 Task: Create a due date automation trigger when advanced on, 2 working days after a card is due add dates due this month at 11:00 AM.
Action: Mouse moved to (1072, 331)
Screenshot: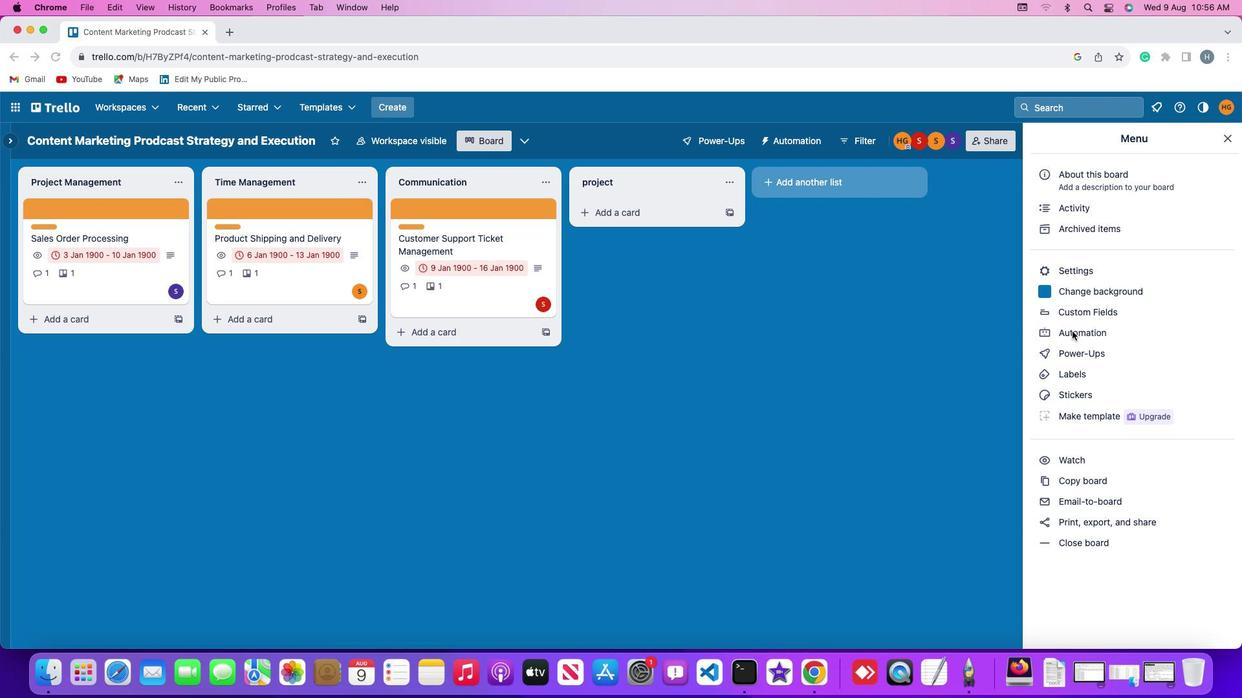 
Action: Mouse pressed left at (1072, 331)
Screenshot: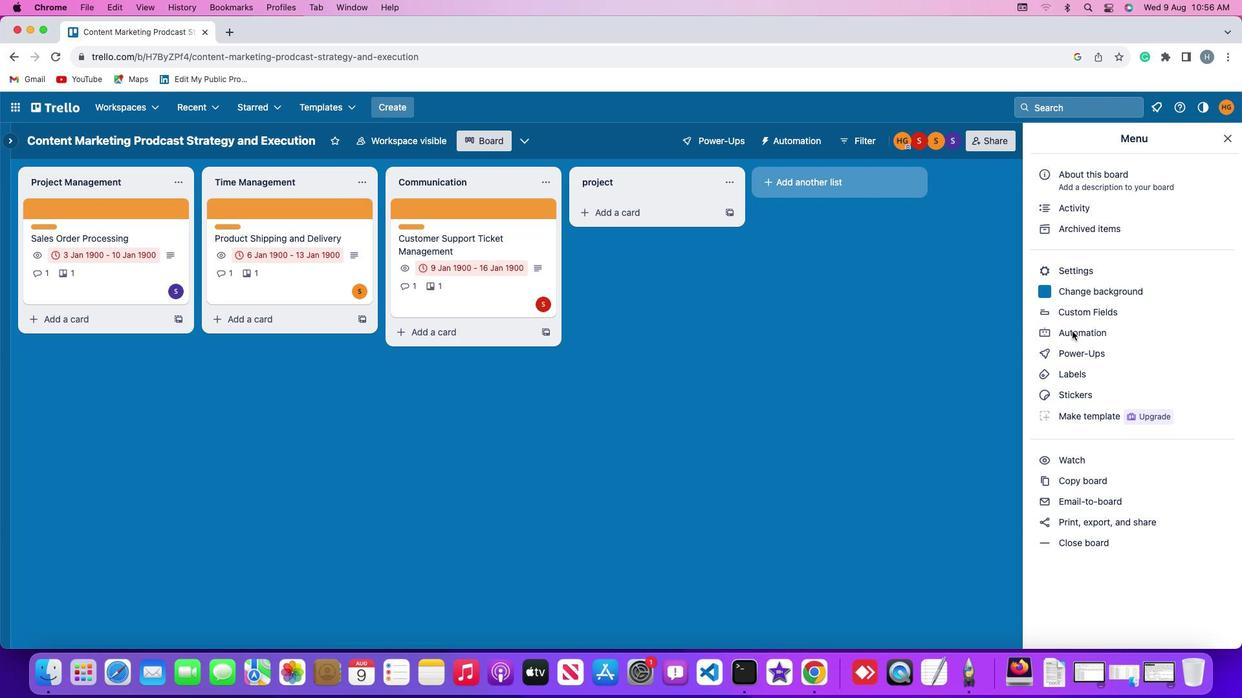 
Action: Mouse pressed left at (1072, 331)
Screenshot: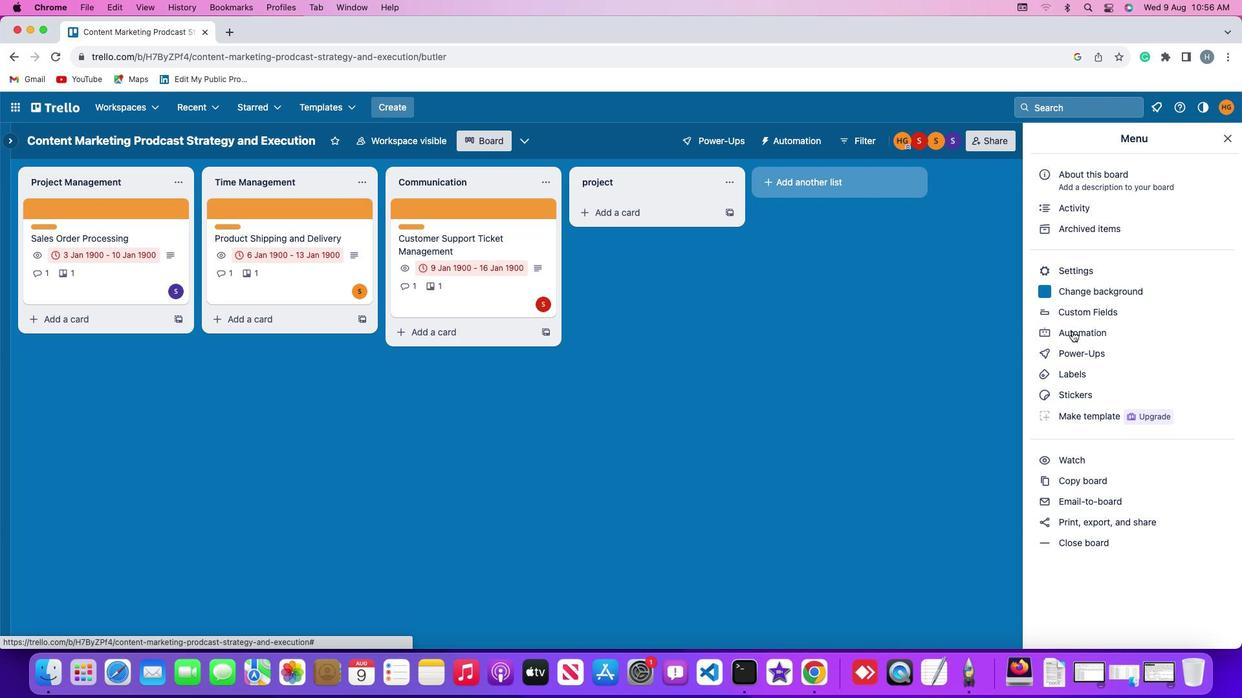 
Action: Mouse moved to (84, 300)
Screenshot: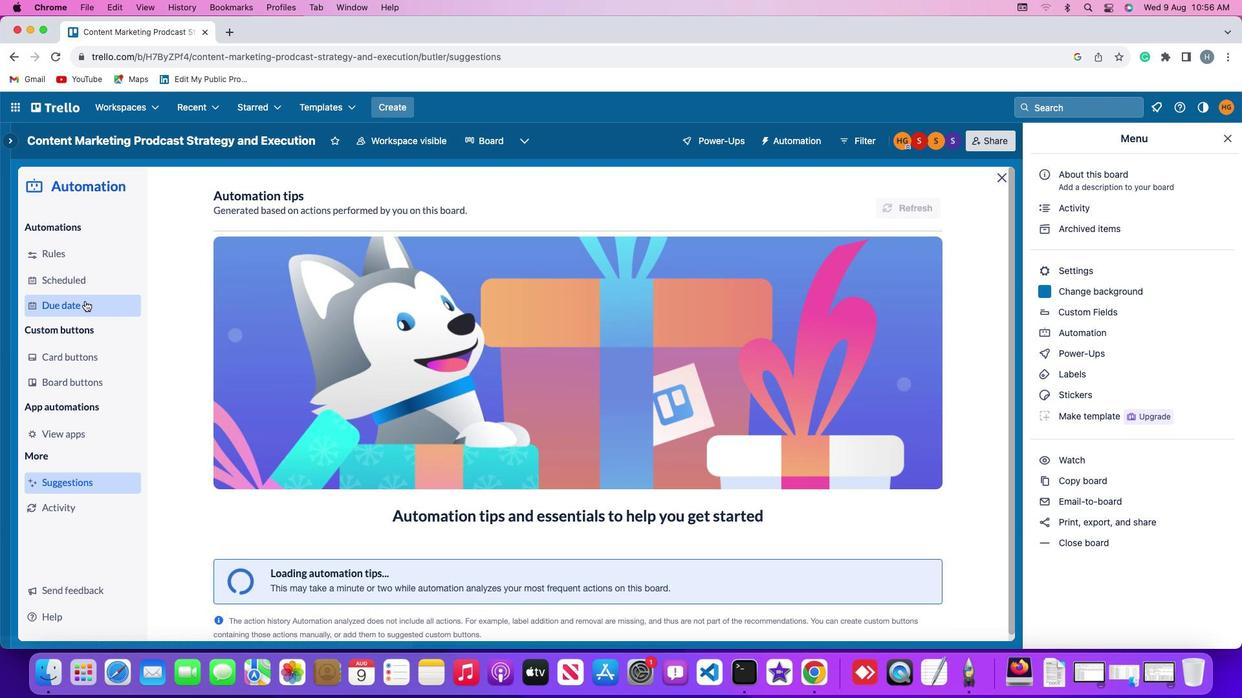 
Action: Mouse pressed left at (84, 300)
Screenshot: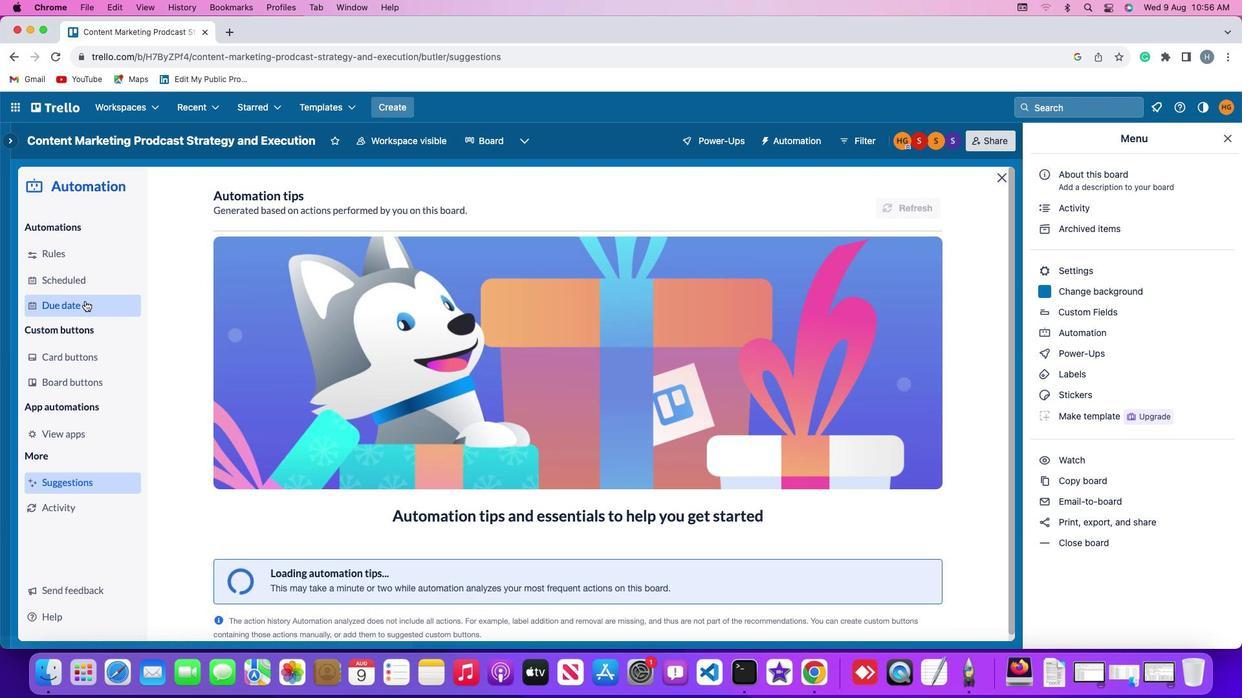 
Action: Mouse moved to (888, 197)
Screenshot: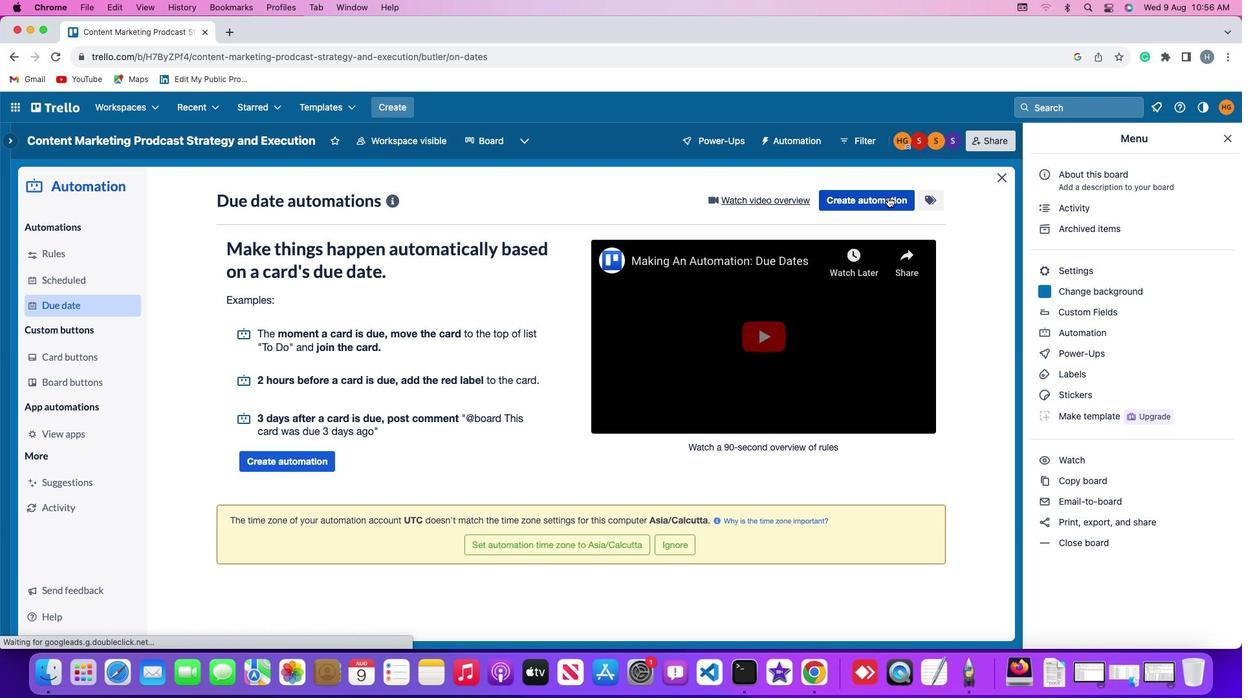 
Action: Mouse pressed left at (888, 197)
Screenshot: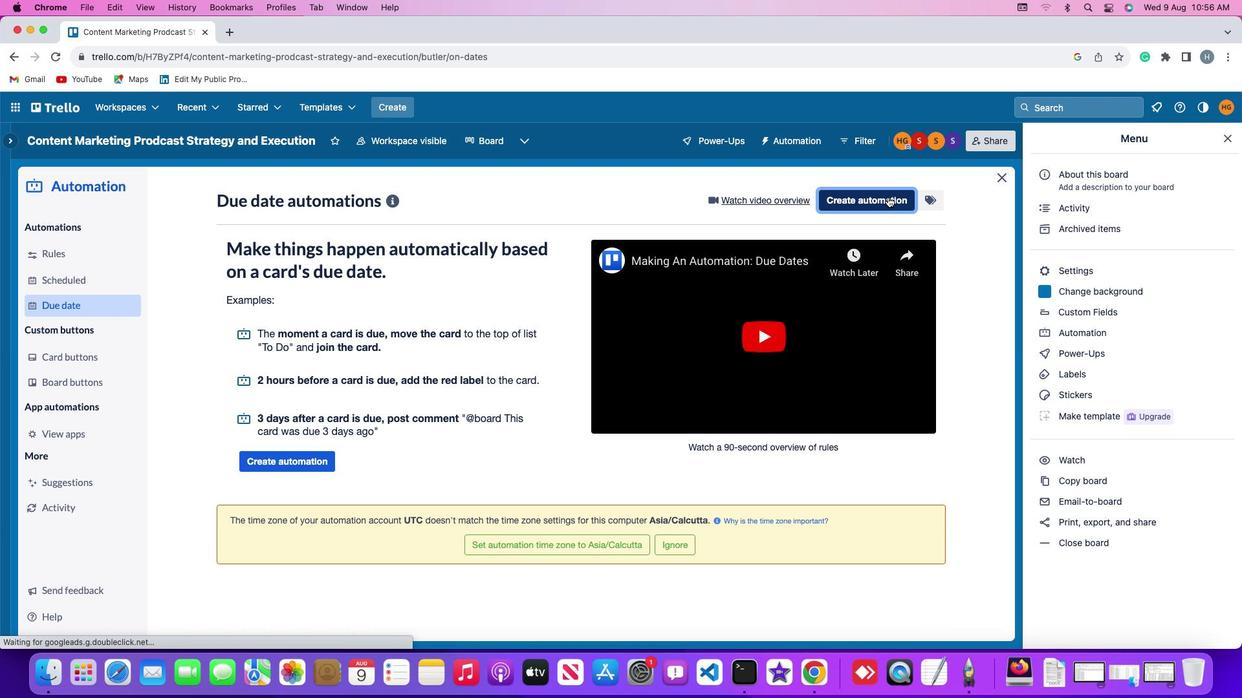 
Action: Mouse moved to (368, 324)
Screenshot: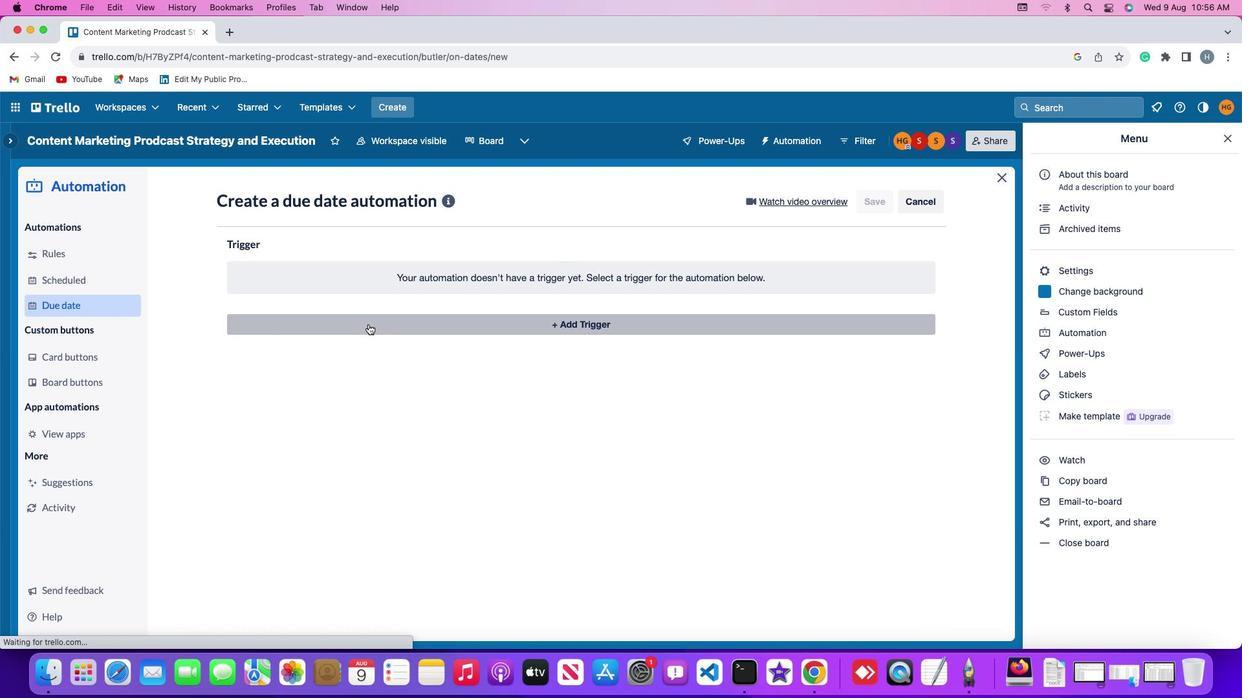 
Action: Mouse pressed left at (368, 324)
Screenshot: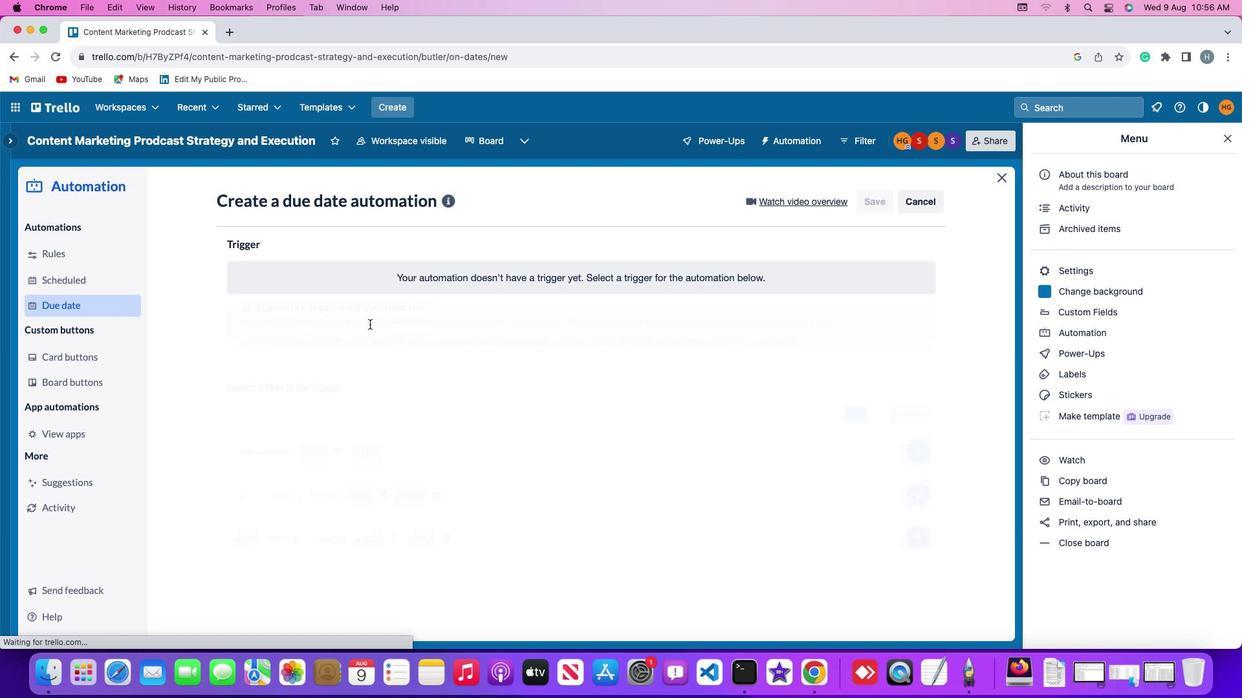 
Action: Mouse moved to (254, 517)
Screenshot: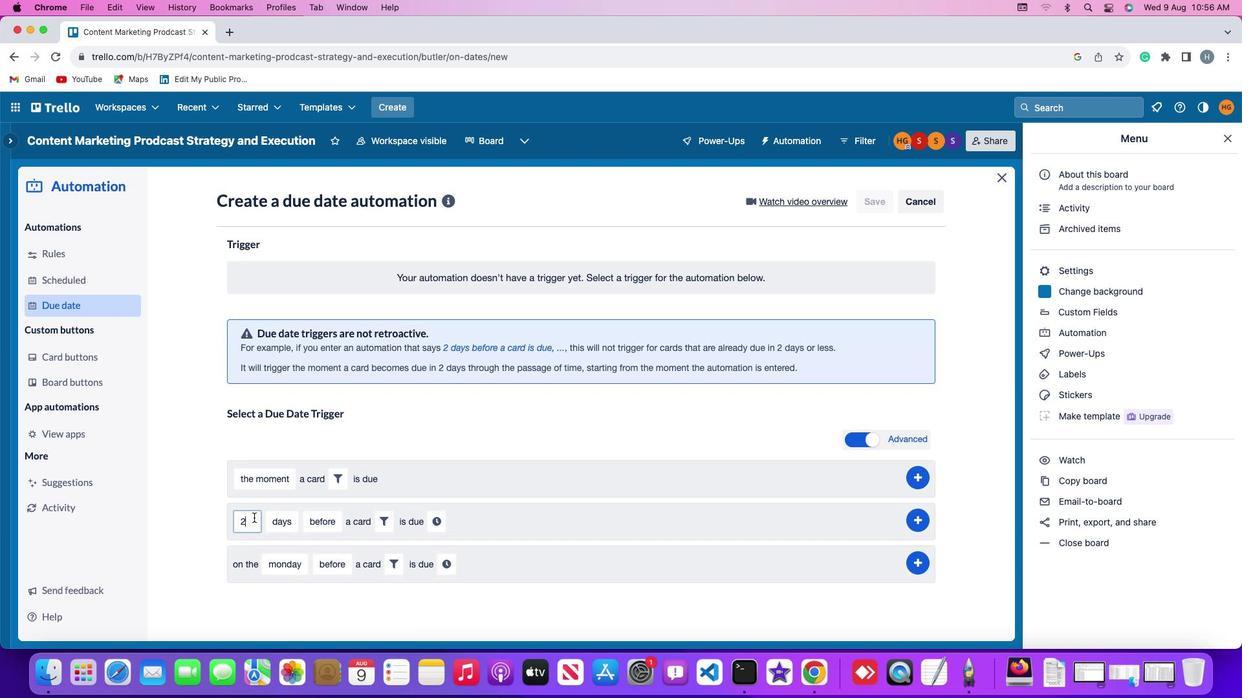 
Action: Mouse pressed left at (254, 517)
Screenshot: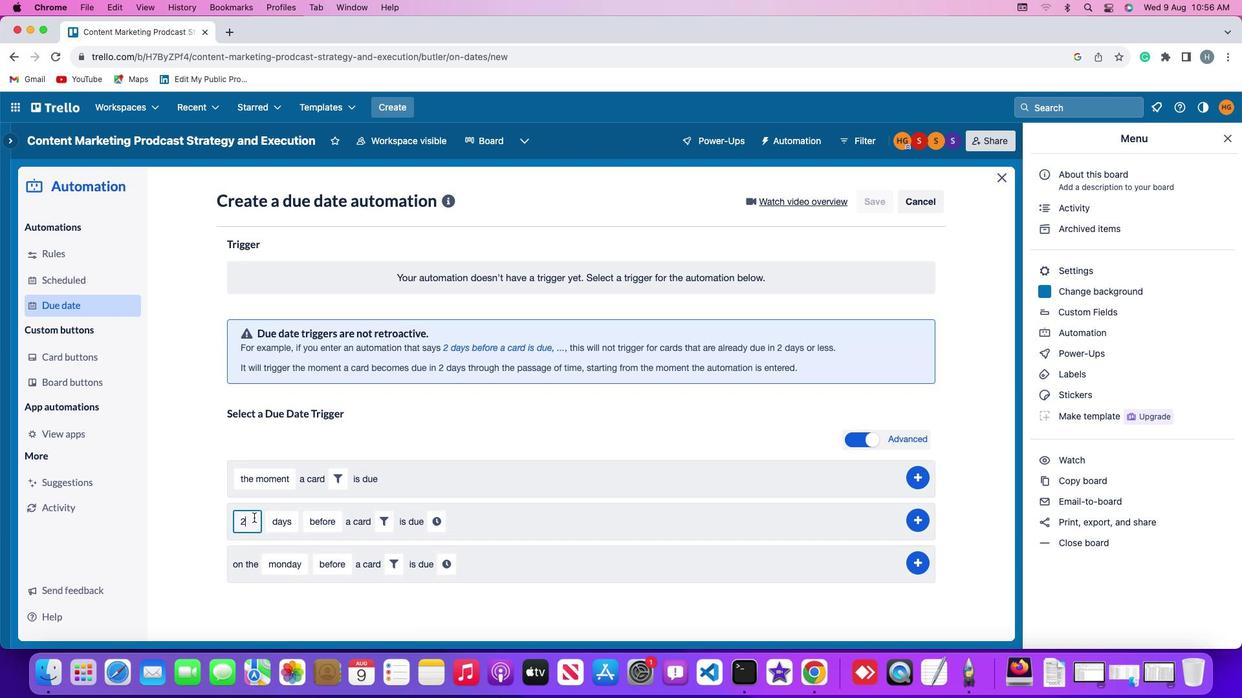 
Action: Key pressed Key.backspace'2'
Screenshot: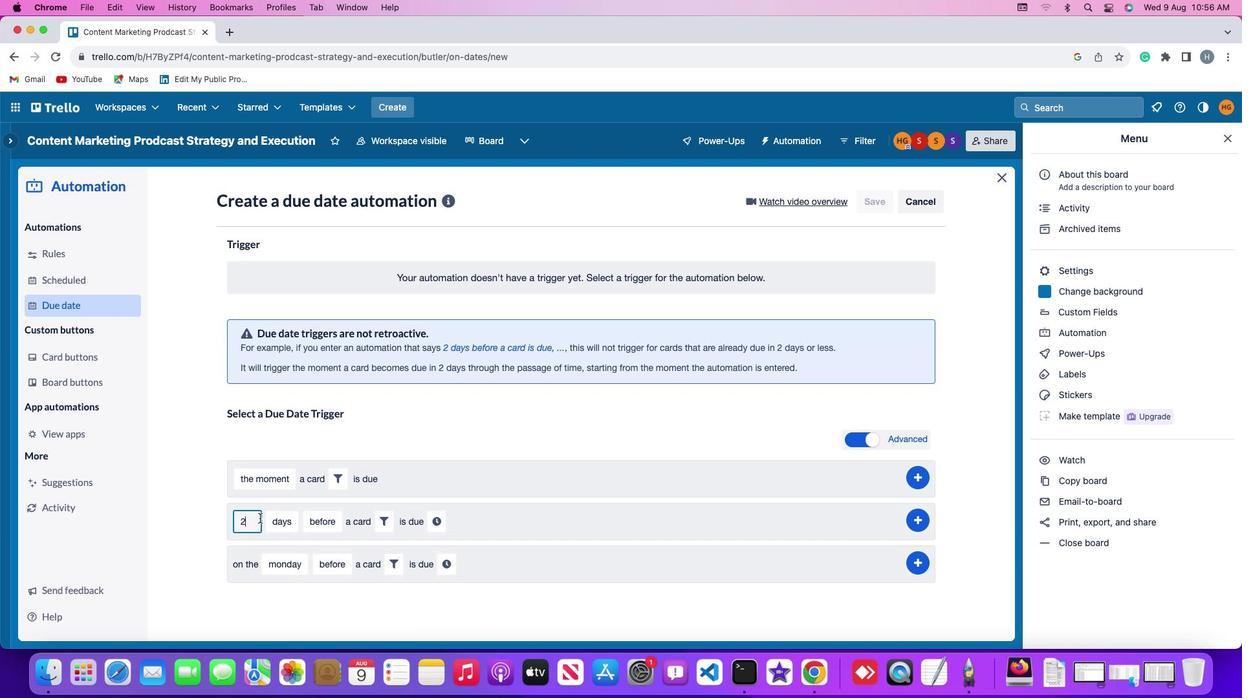 
Action: Mouse moved to (279, 518)
Screenshot: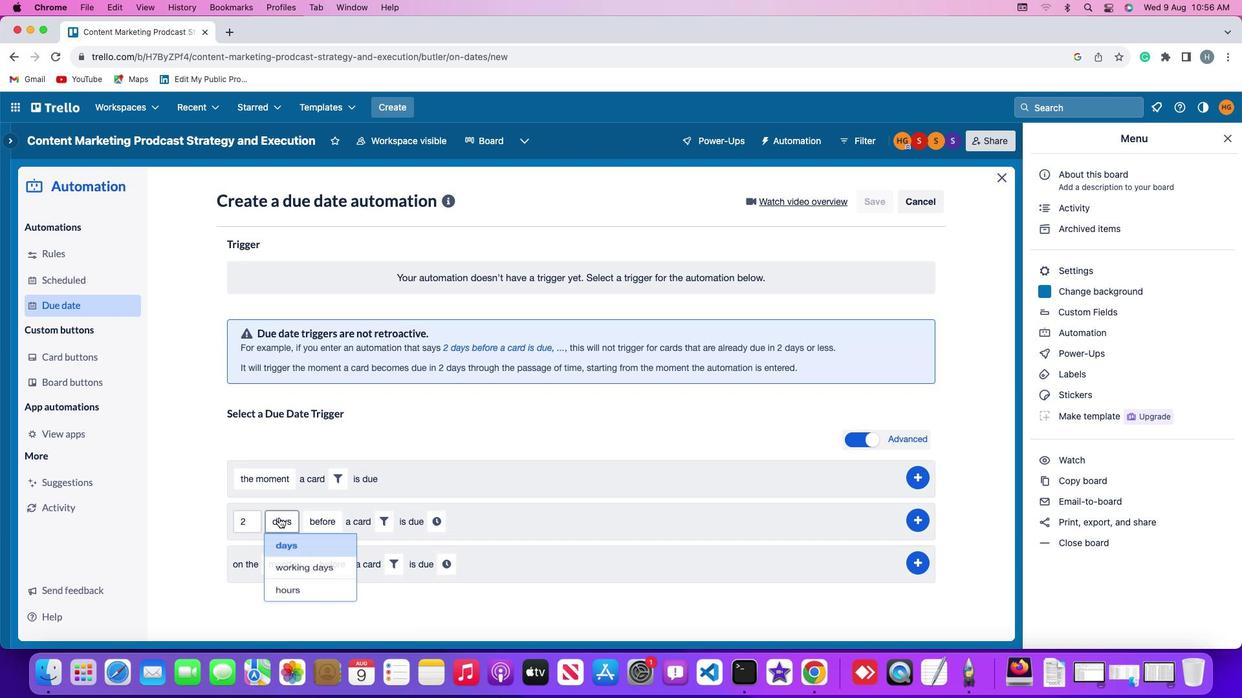 
Action: Mouse pressed left at (279, 518)
Screenshot: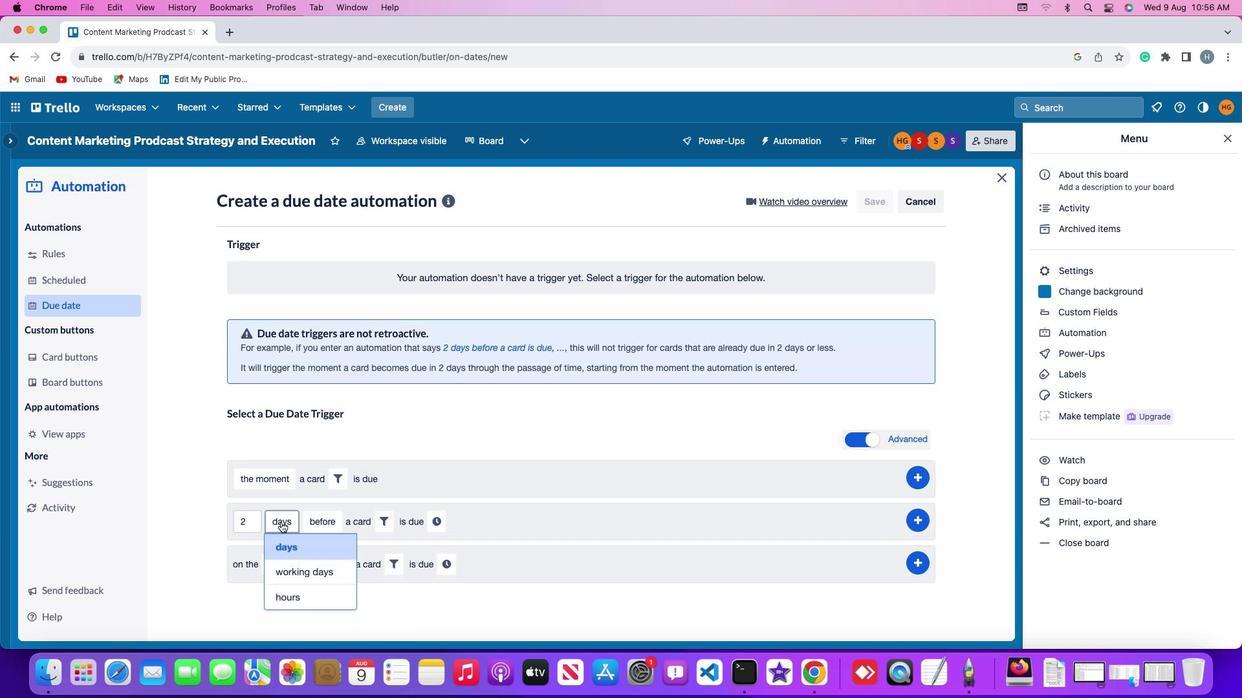 
Action: Mouse moved to (295, 564)
Screenshot: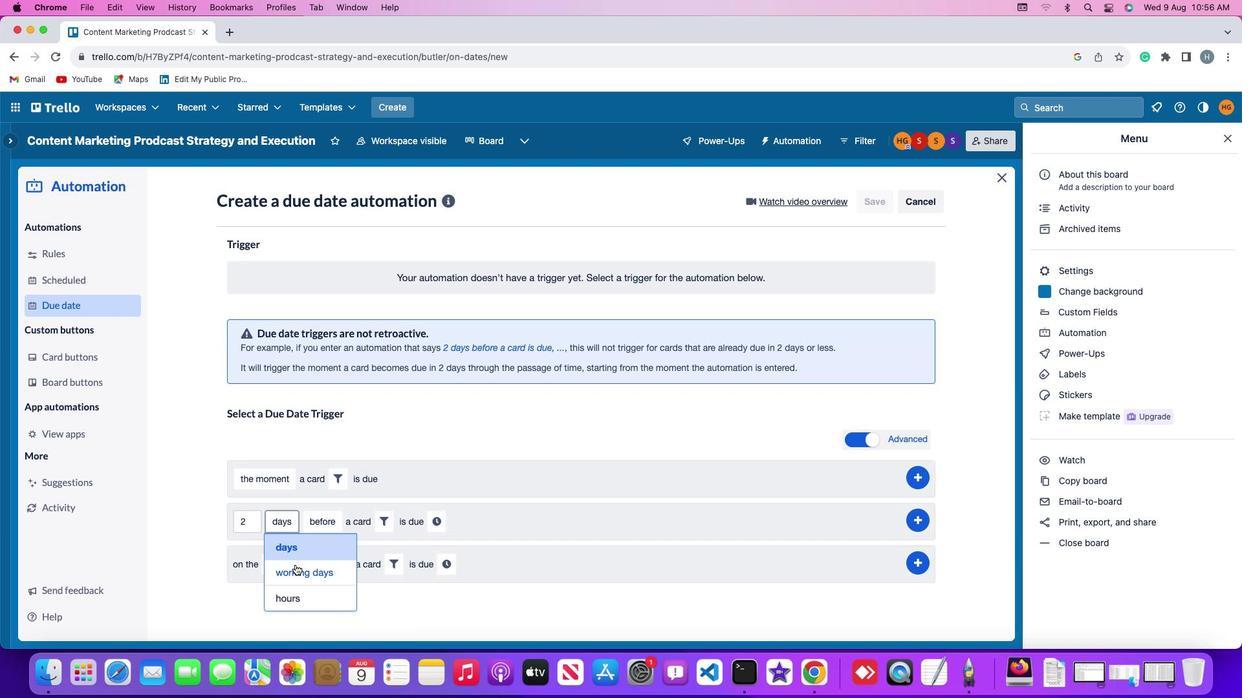 
Action: Mouse pressed left at (295, 564)
Screenshot: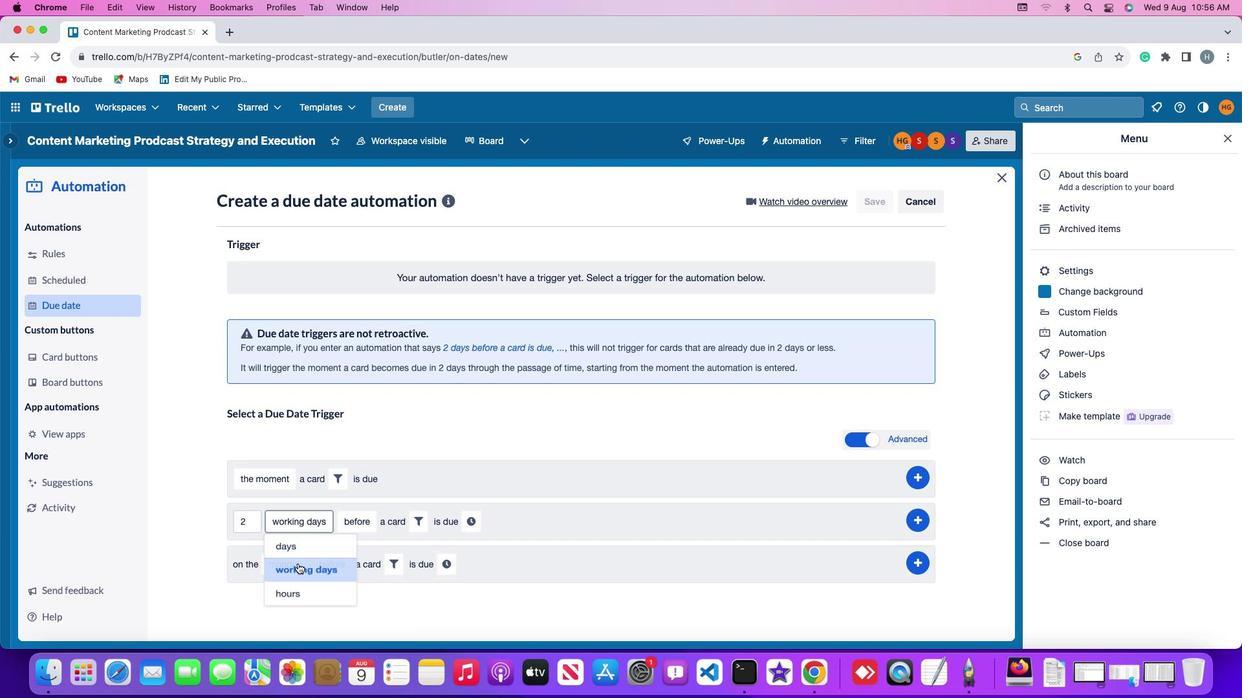 
Action: Mouse moved to (361, 522)
Screenshot: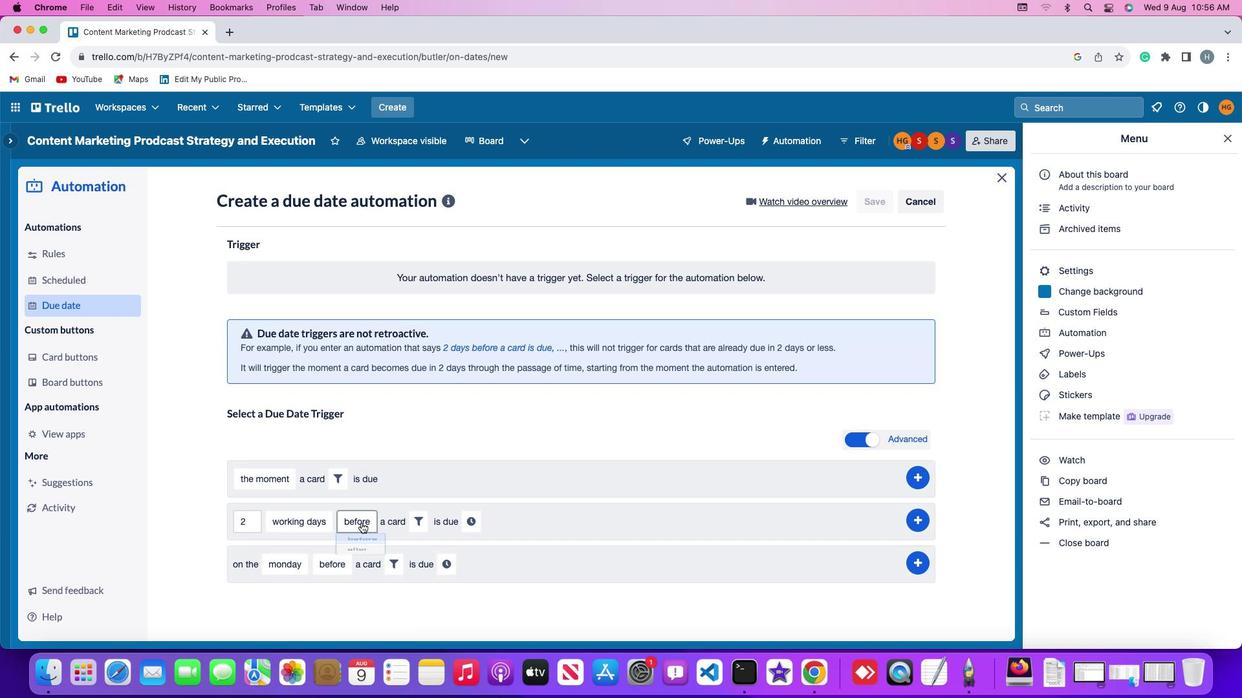 
Action: Mouse pressed left at (361, 522)
Screenshot: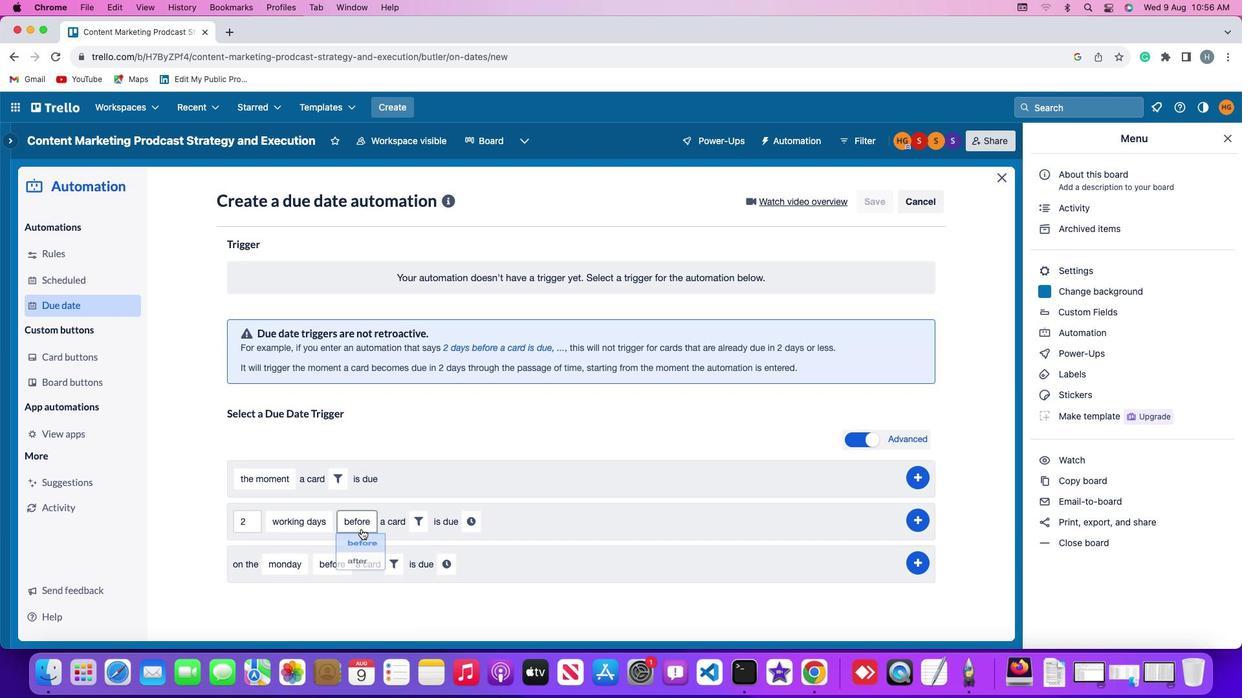 
Action: Mouse moved to (358, 565)
Screenshot: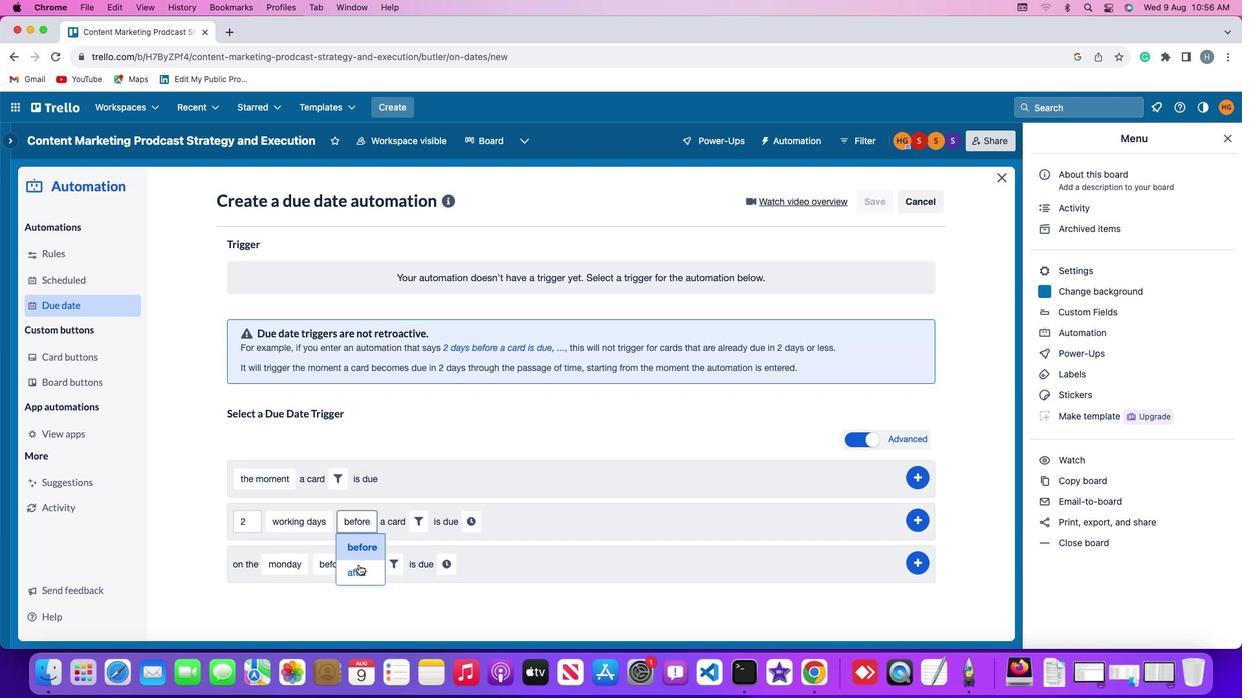 
Action: Mouse pressed left at (358, 565)
Screenshot: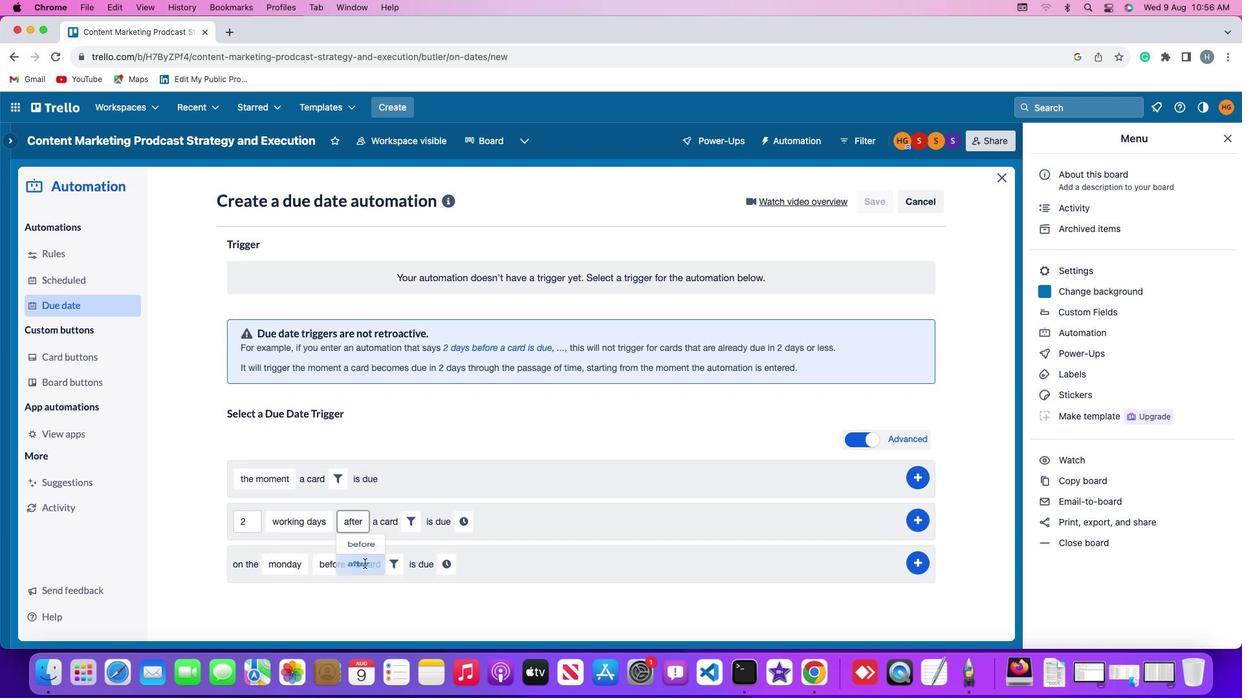 
Action: Mouse moved to (416, 527)
Screenshot: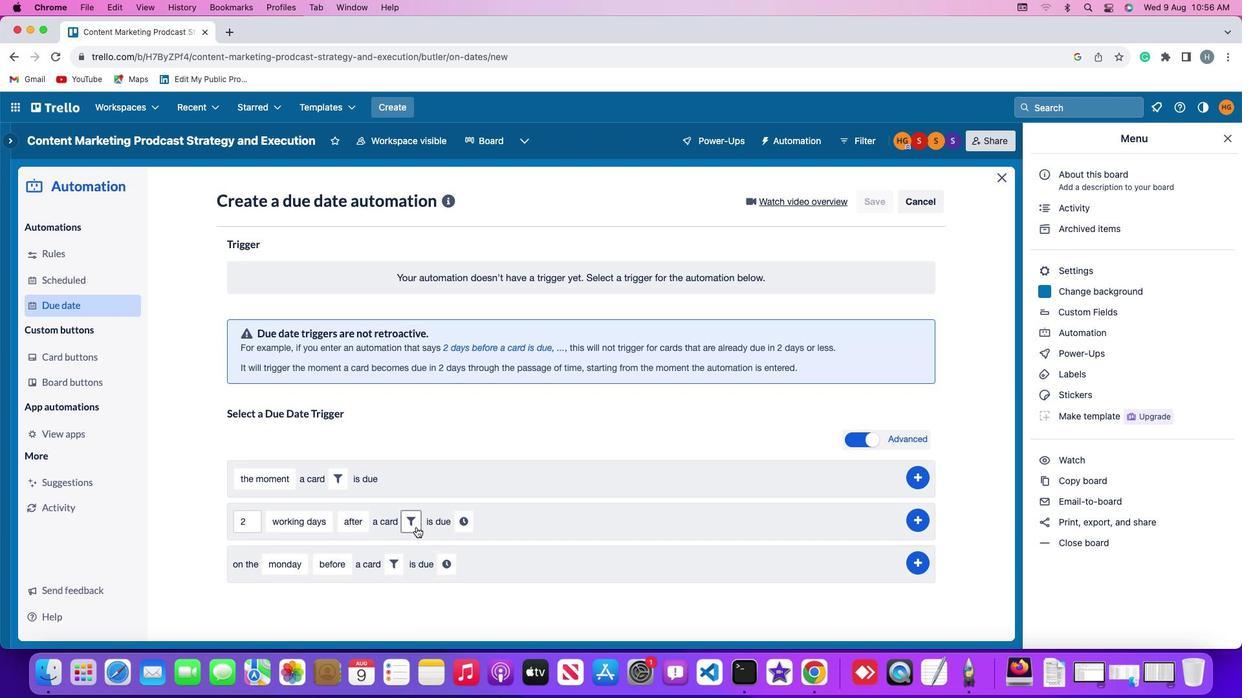 
Action: Mouse pressed left at (416, 527)
Screenshot: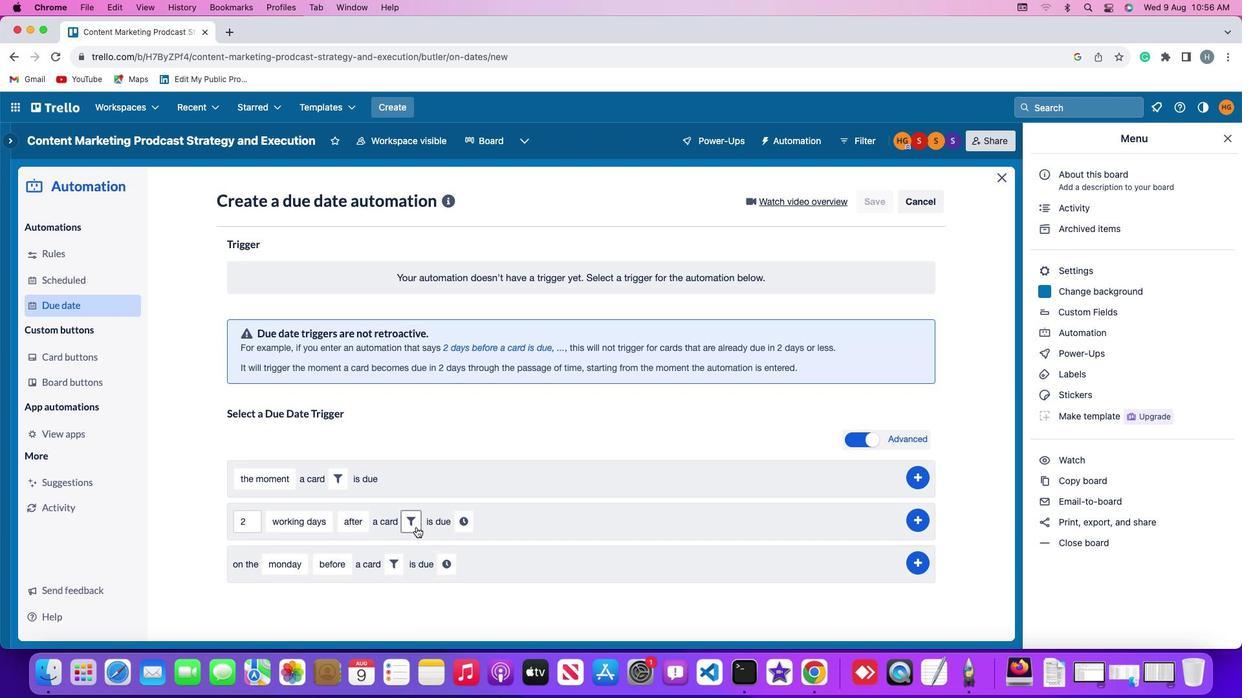 
Action: Mouse moved to (478, 558)
Screenshot: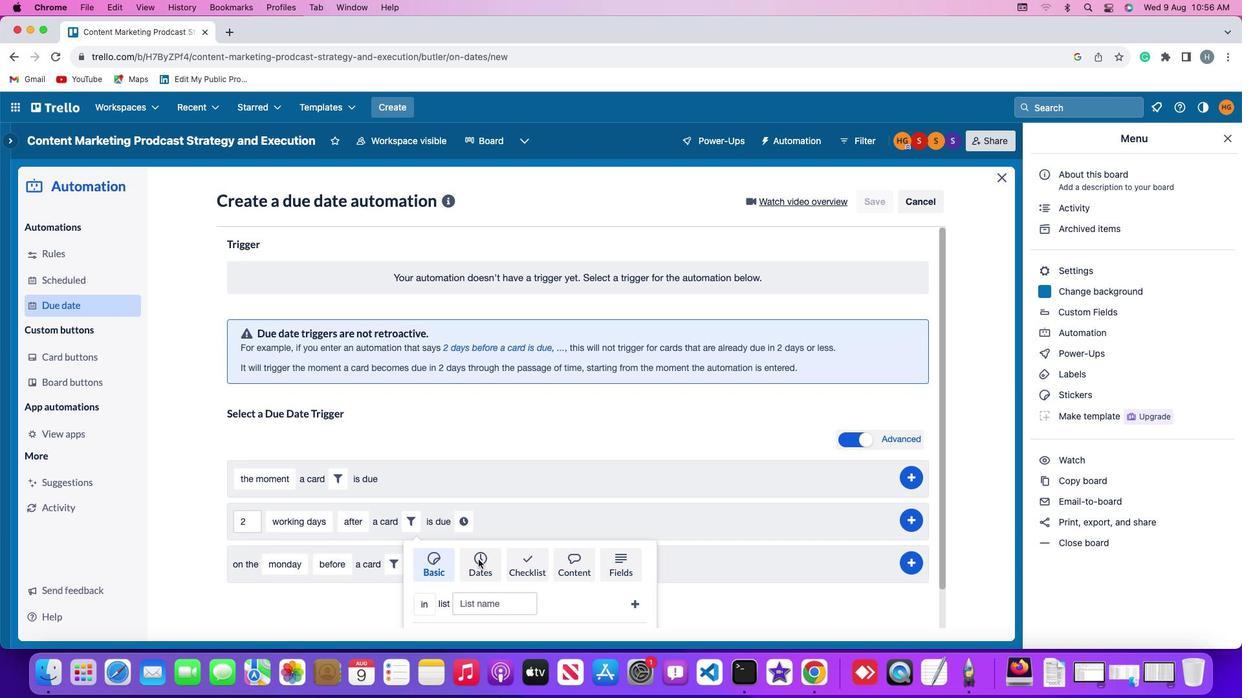 
Action: Mouse pressed left at (478, 558)
Screenshot: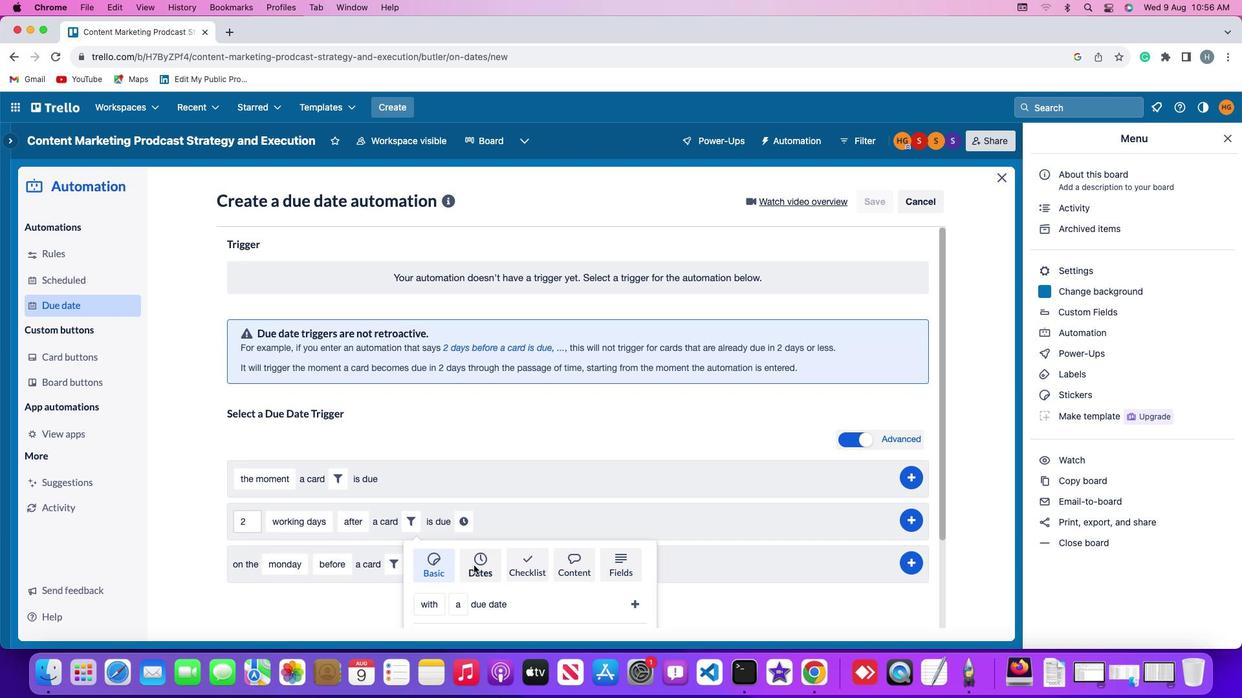 
Action: Mouse moved to (390, 599)
Screenshot: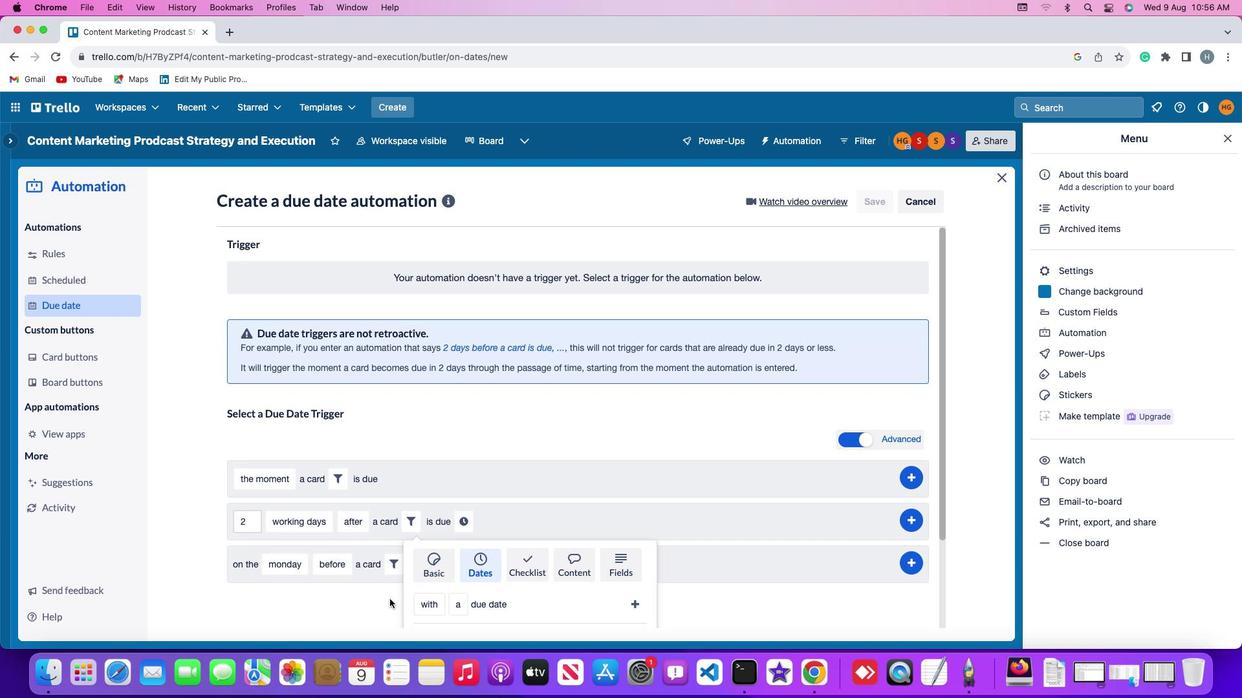 
Action: Mouse scrolled (390, 599) with delta (0, 0)
Screenshot: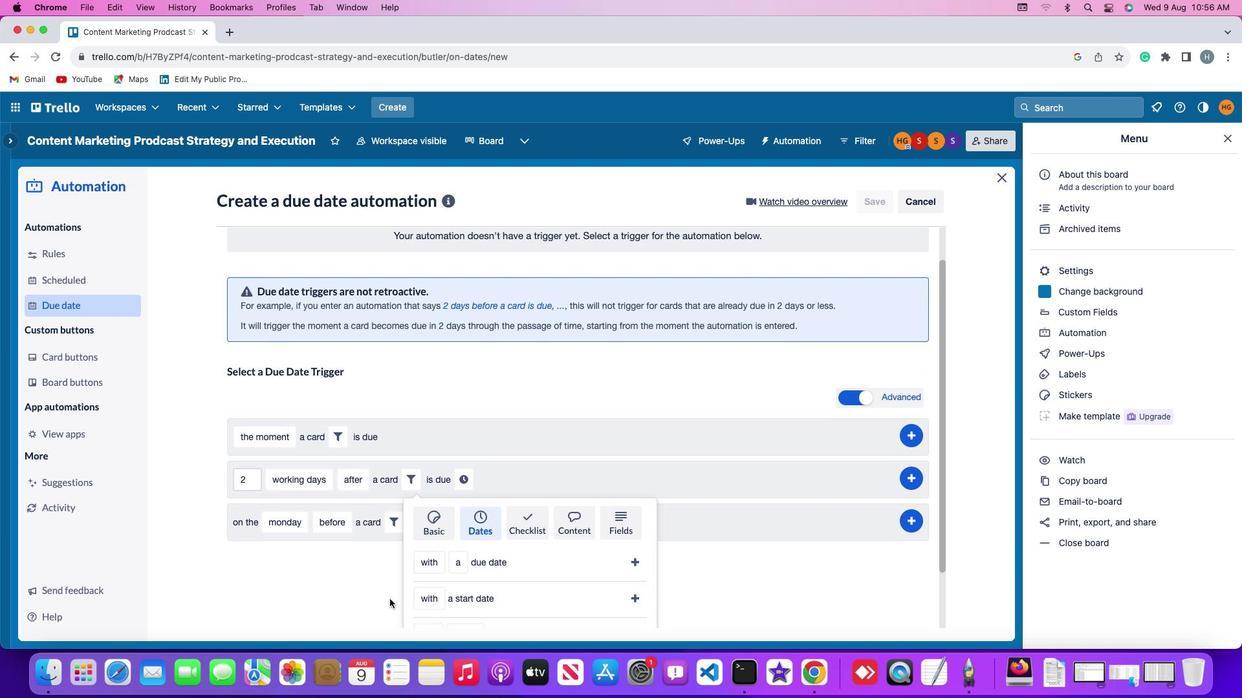 
Action: Mouse scrolled (390, 599) with delta (0, 0)
Screenshot: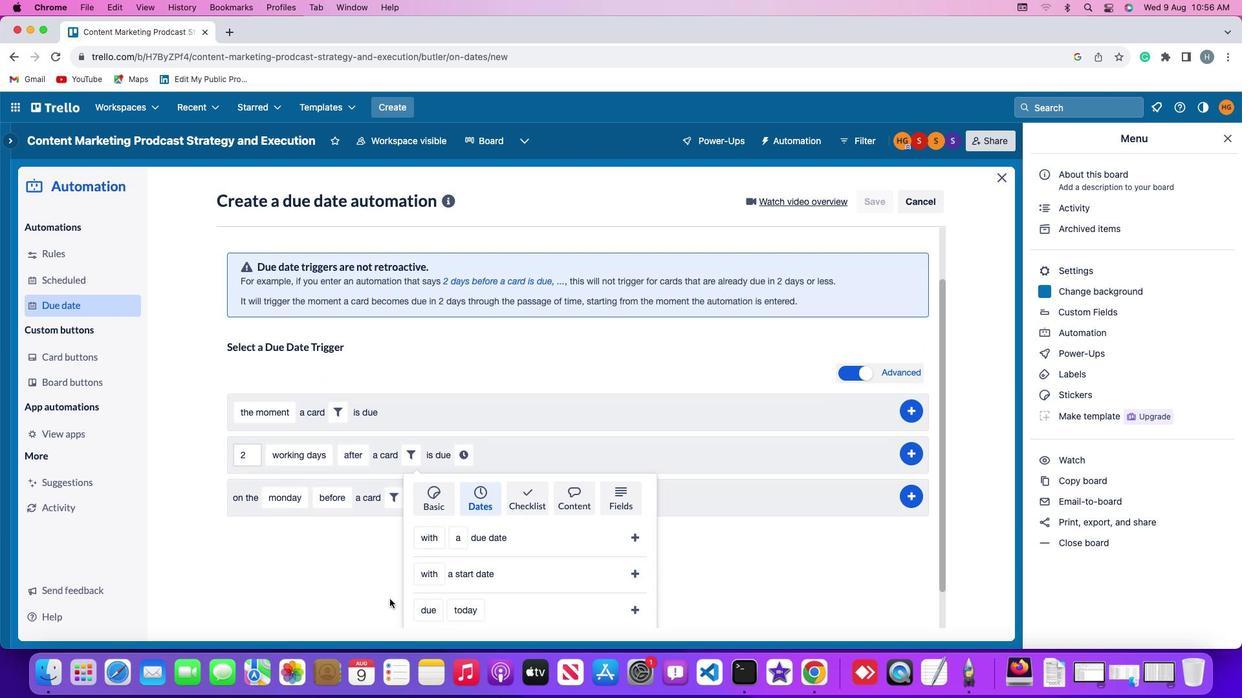 
Action: Mouse scrolled (390, 599) with delta (0, -1)
Screenshot: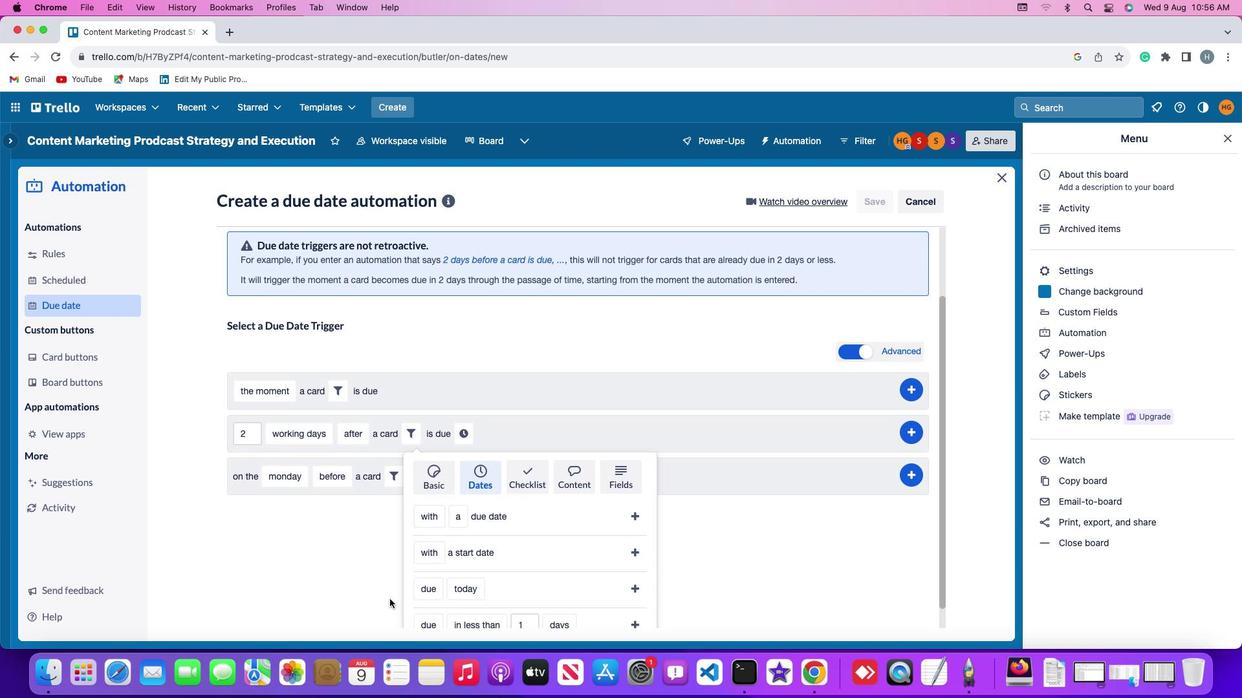 
Action: Mouse scrolled (390, 599) with delta (0, -2)
Screenshot: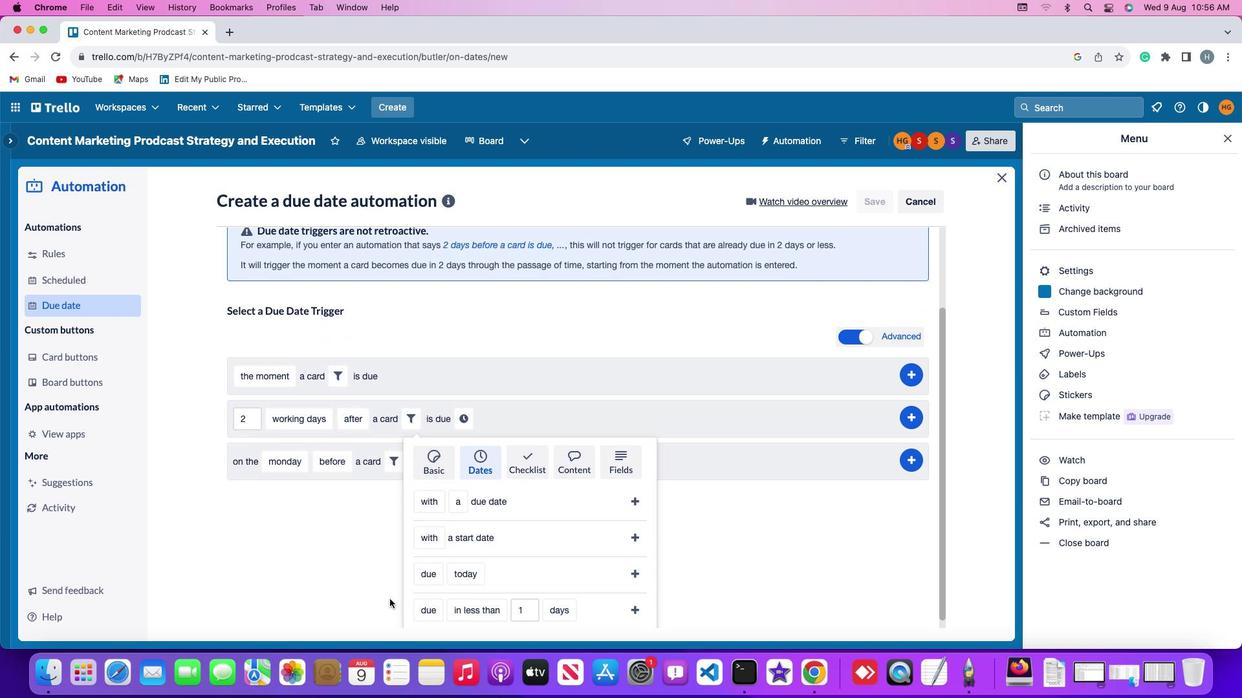 
Action: Mouse scrolled (390, 599) with delta (0, 0)
Screenshot: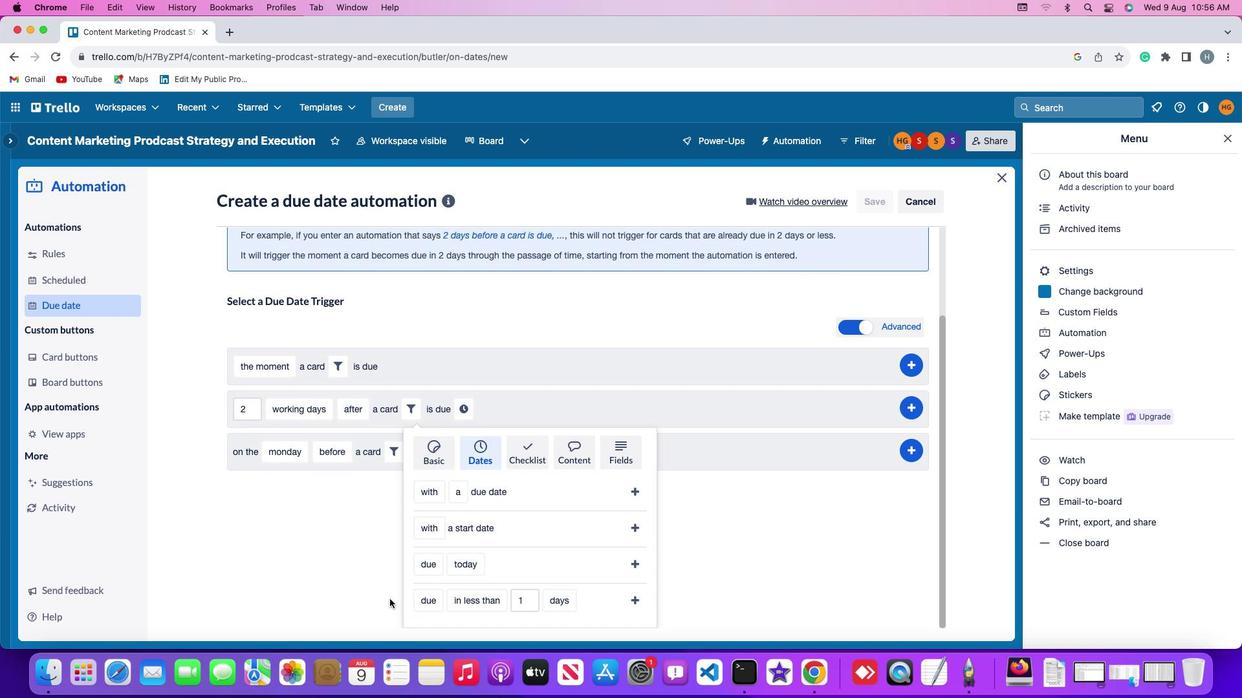 
Action: Mouse scrolled (390, 599) with delta (0, 0)
Screenshot: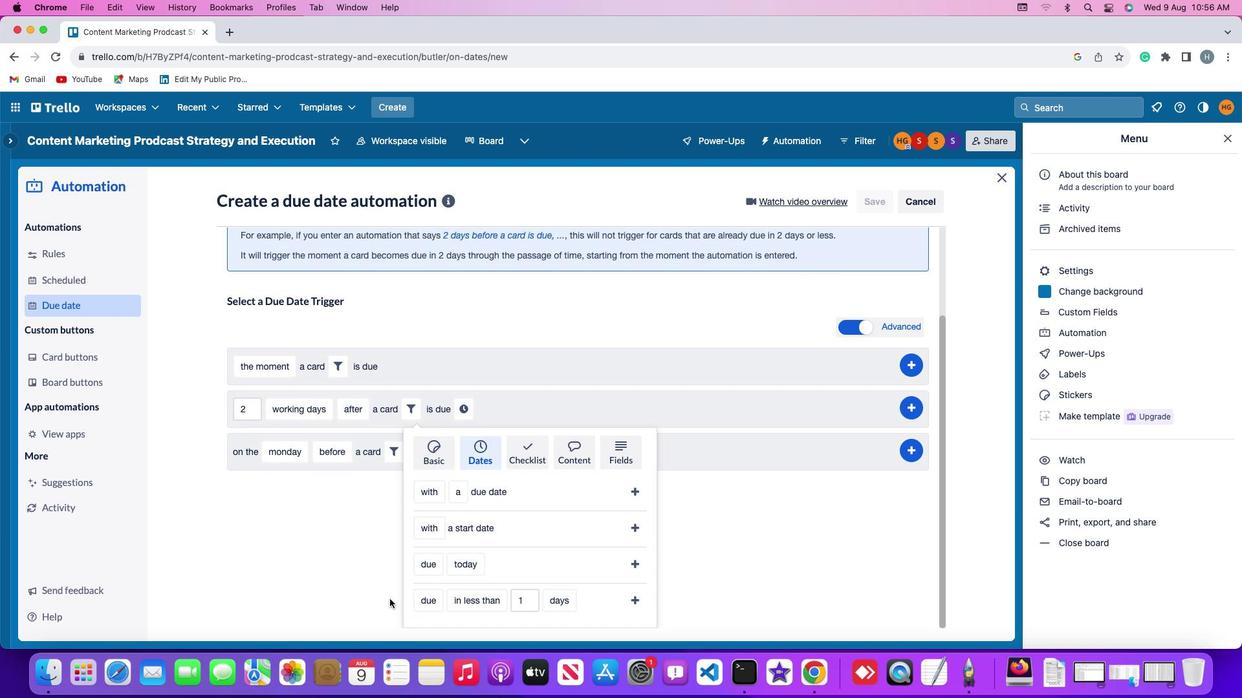 
Action: Mouse moved to (429, 561)
Screenshot: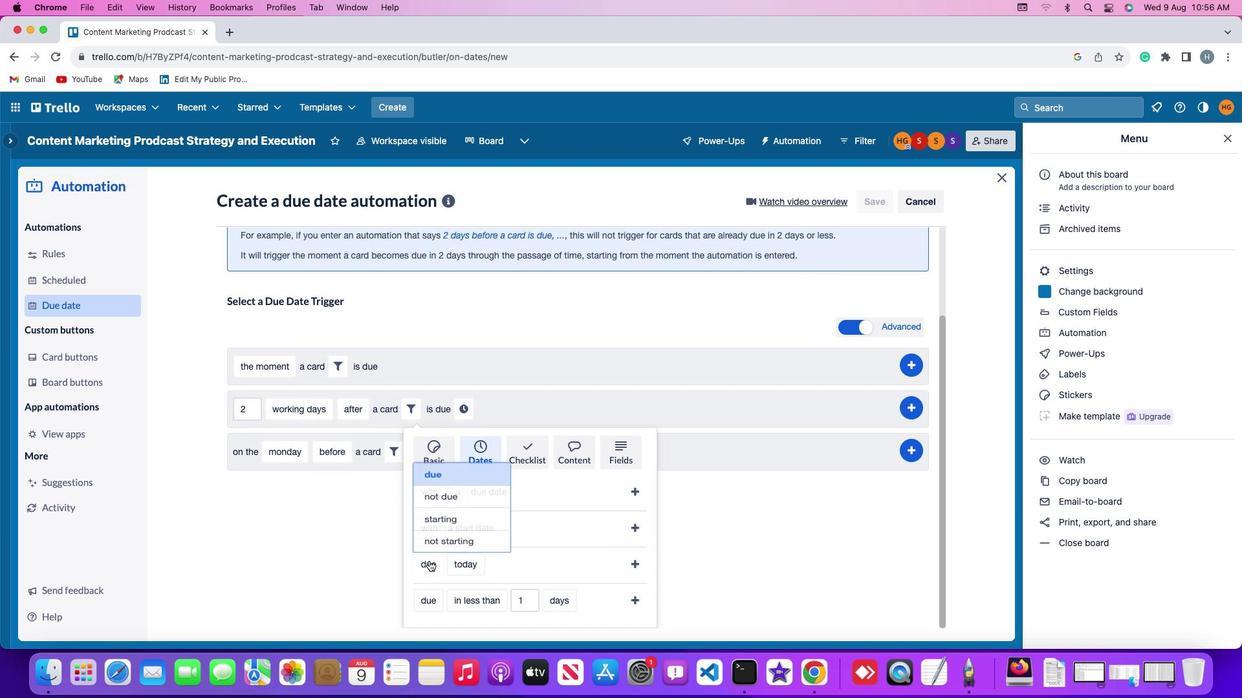 
Action: Mouse pressed left at (429, 561)
Screenshot: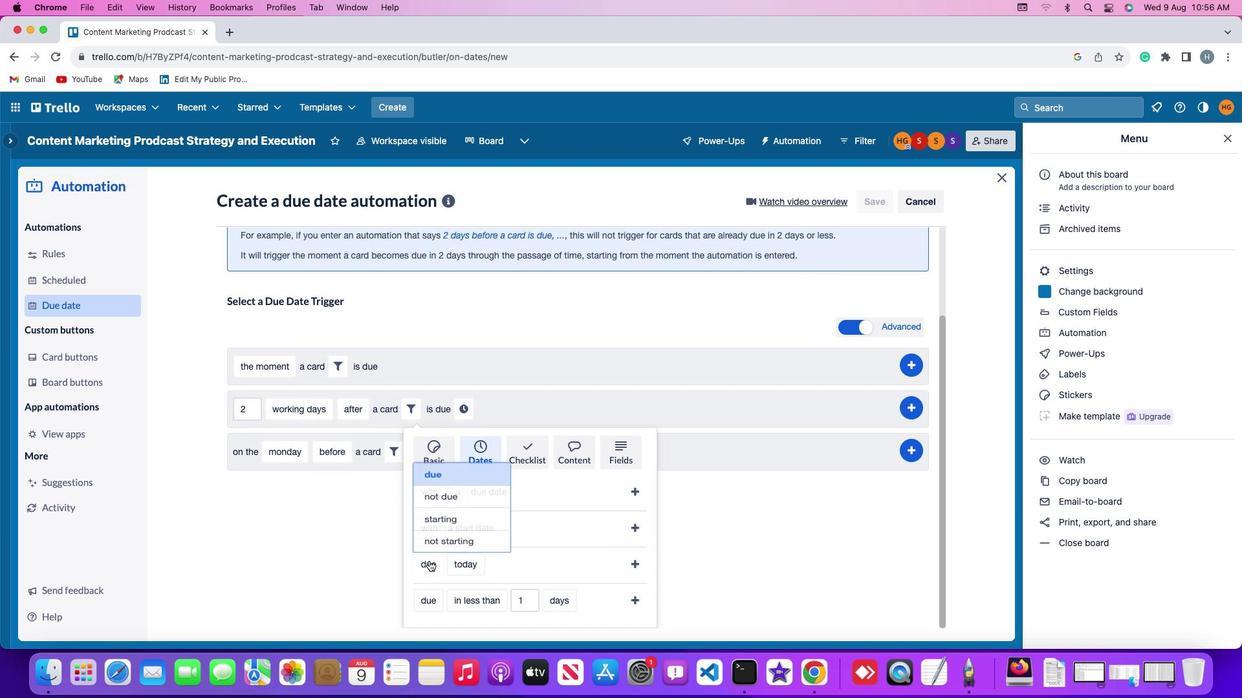 
Action: Mouse moved to (454, 464)
Screenshot: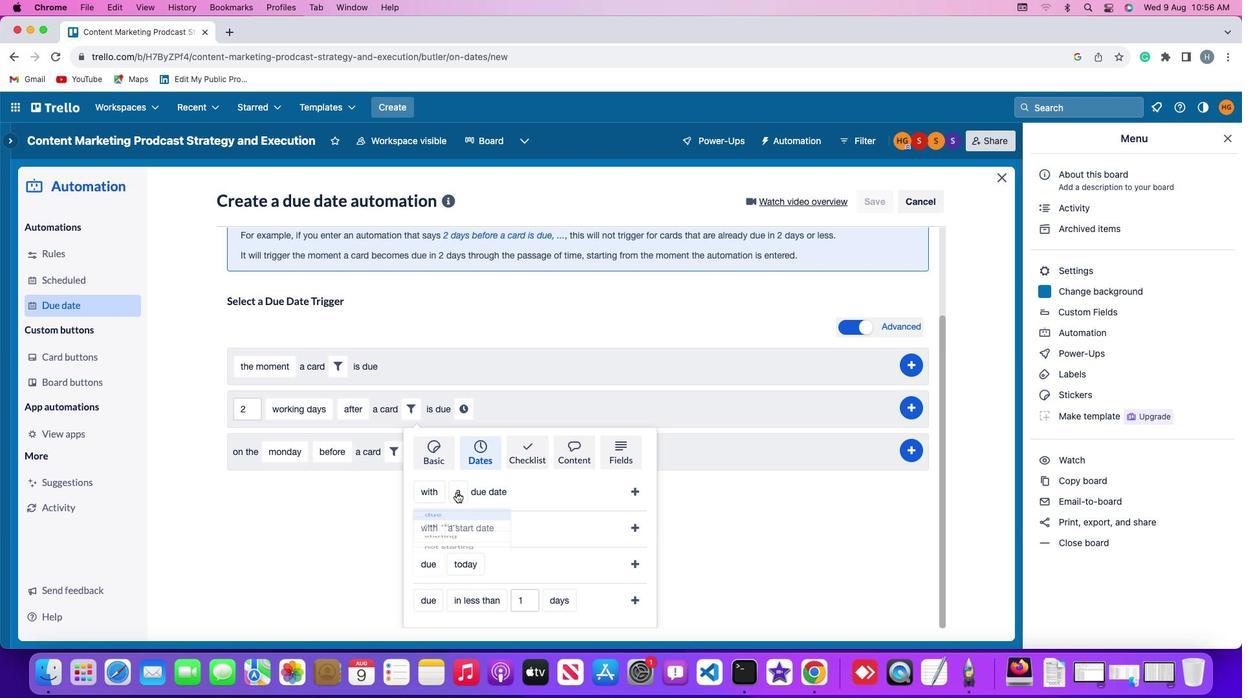 
Action: Mouse pressed left at (454, 464)
Screenshot: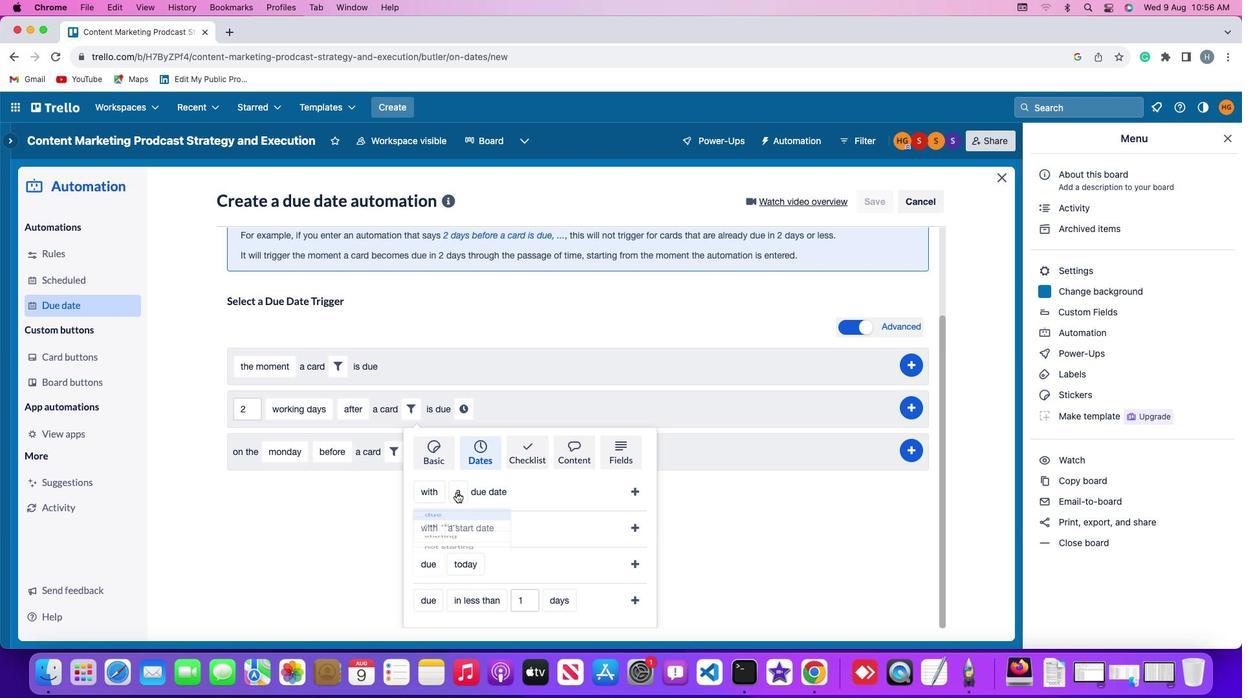 
Action: Mouse moved to (469, 563)
Screenshot: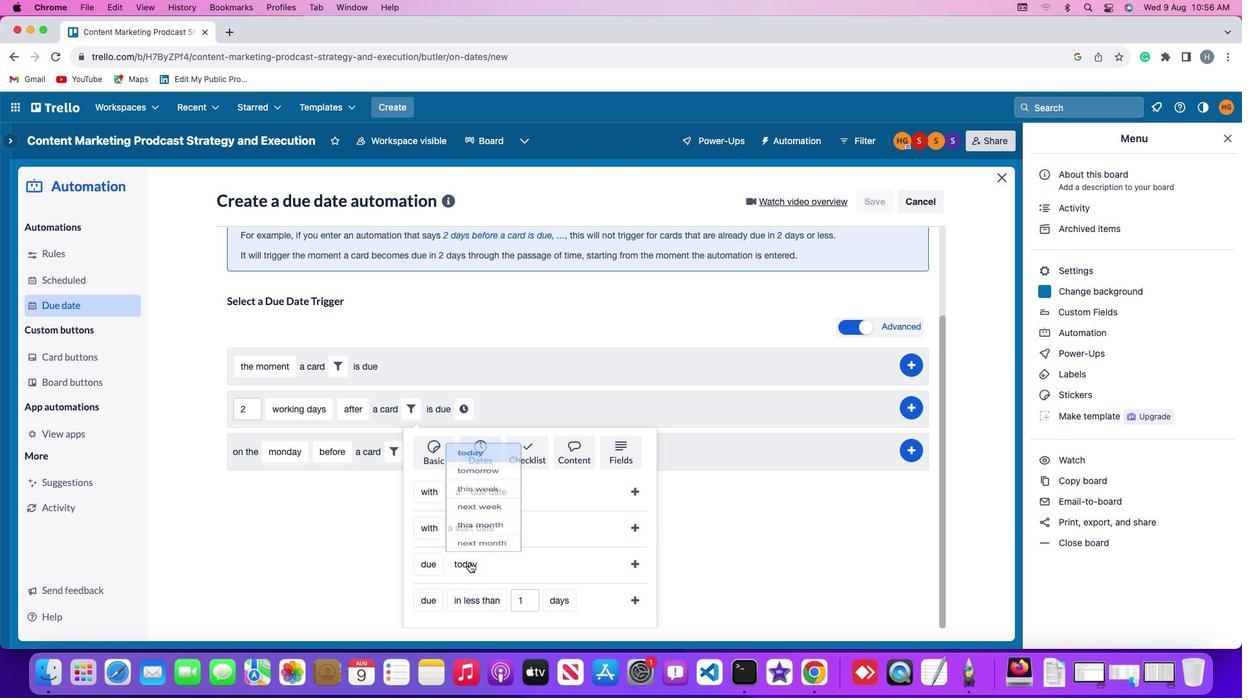 
Action: Mouse pressed left at (469, 563)
Screenshot: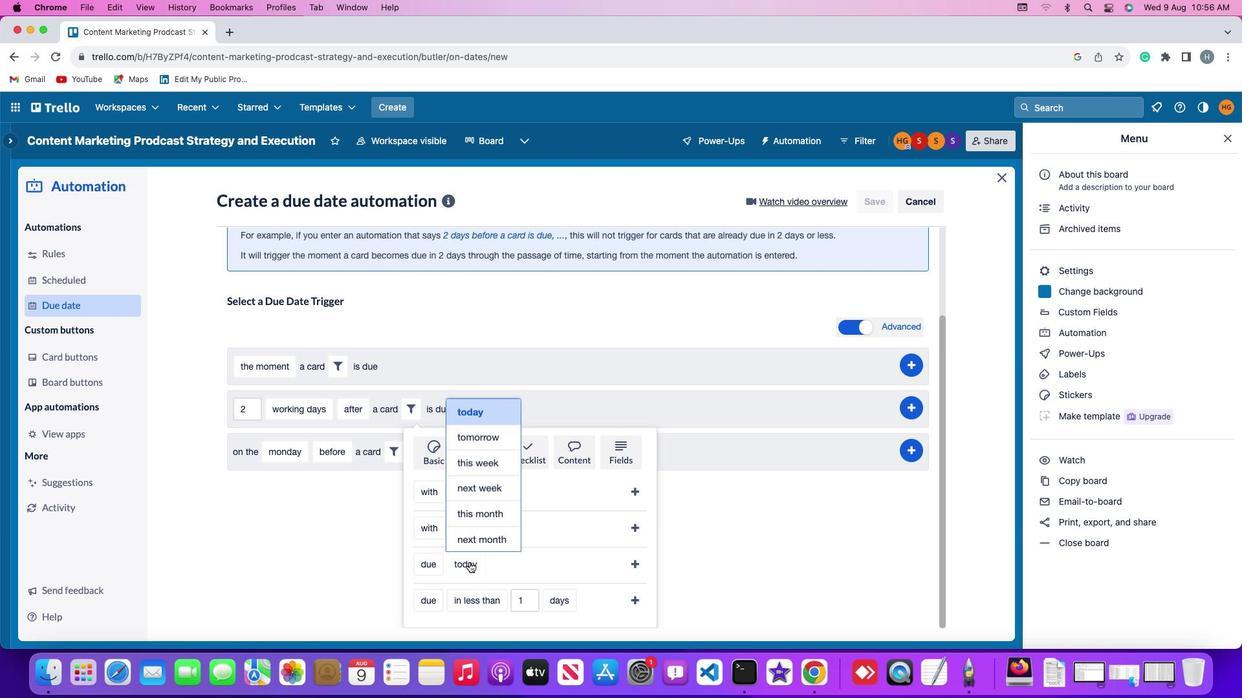 
Action: Mouse moved to (487, 508)
Screenshot: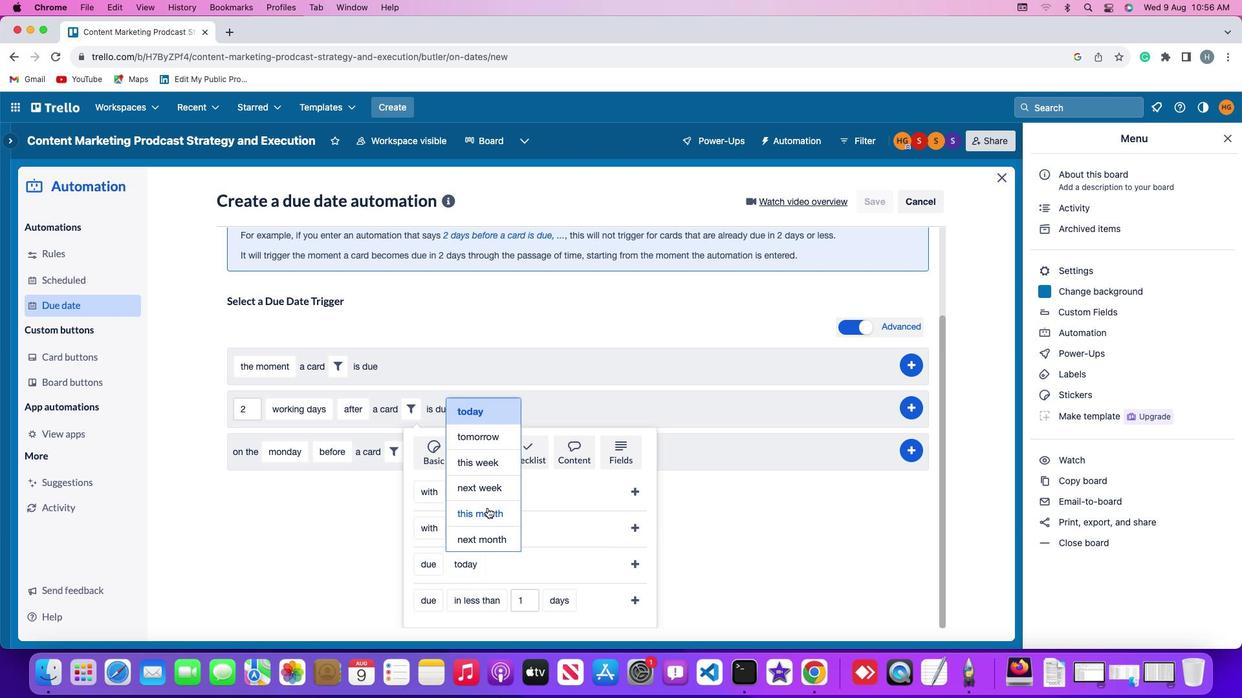 
Action: Mouse pressed left at (487, 508)
Screenshot: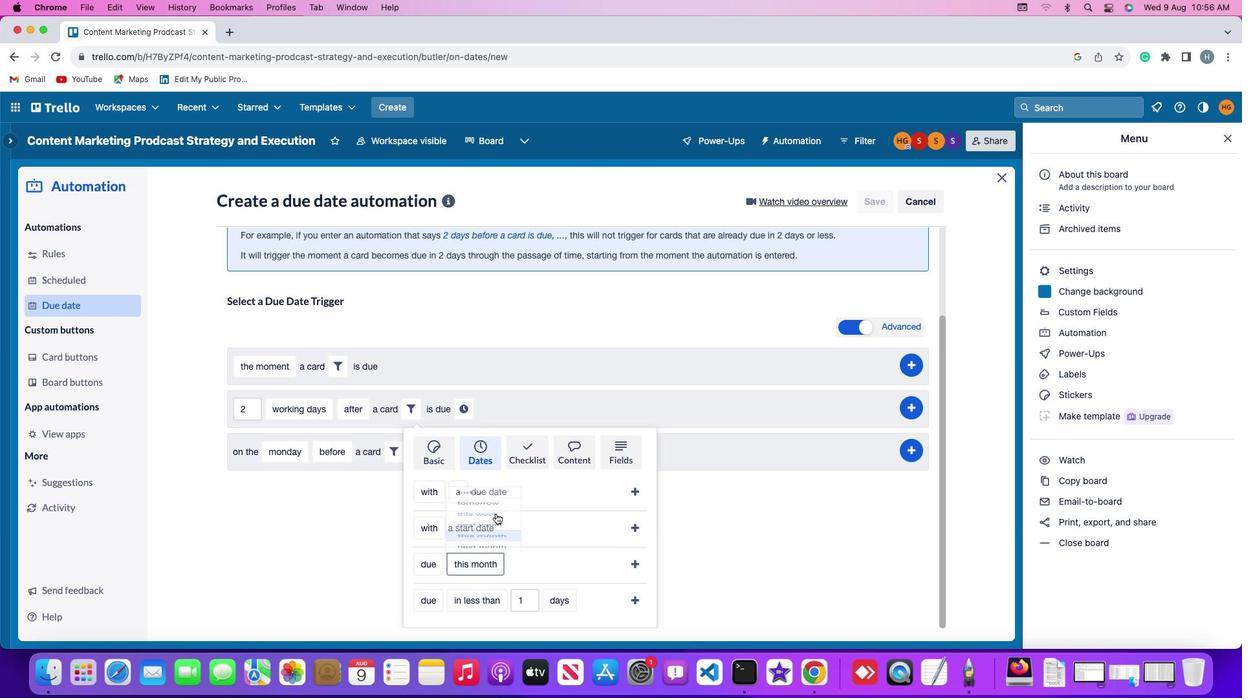 
Action: Mouse moved to (632, 563)
Screenshot: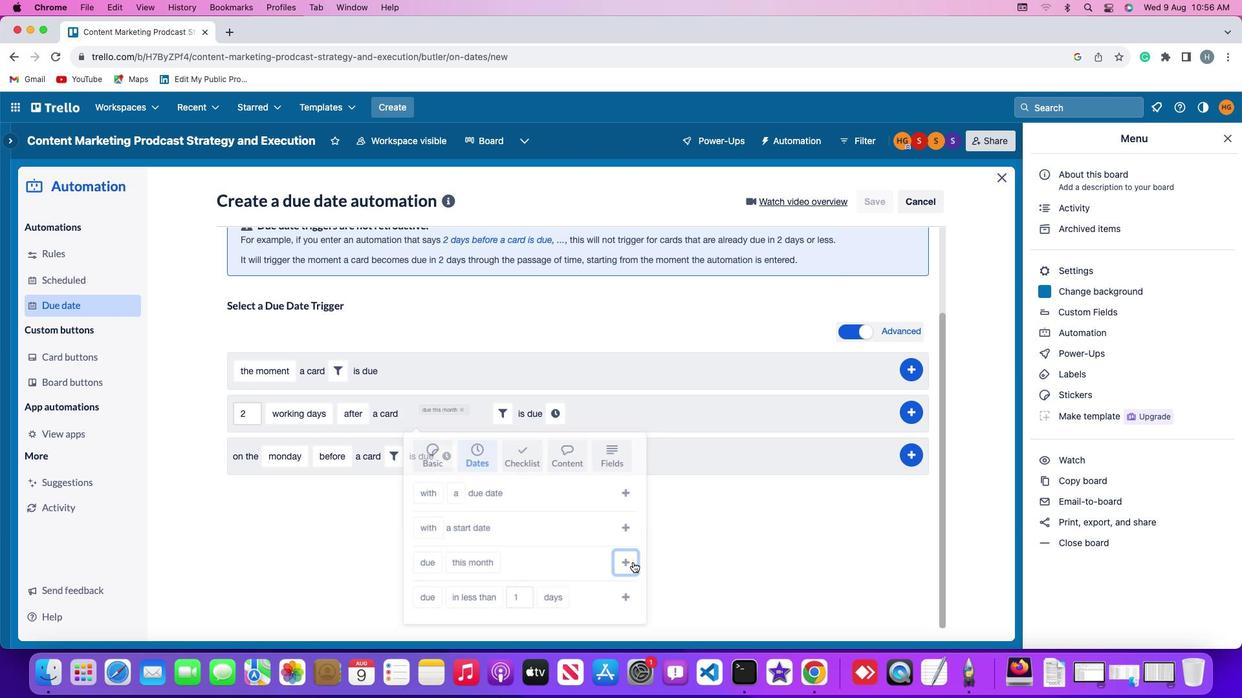 
Action: Mouse pressed left at (632, 563)
Screenshot: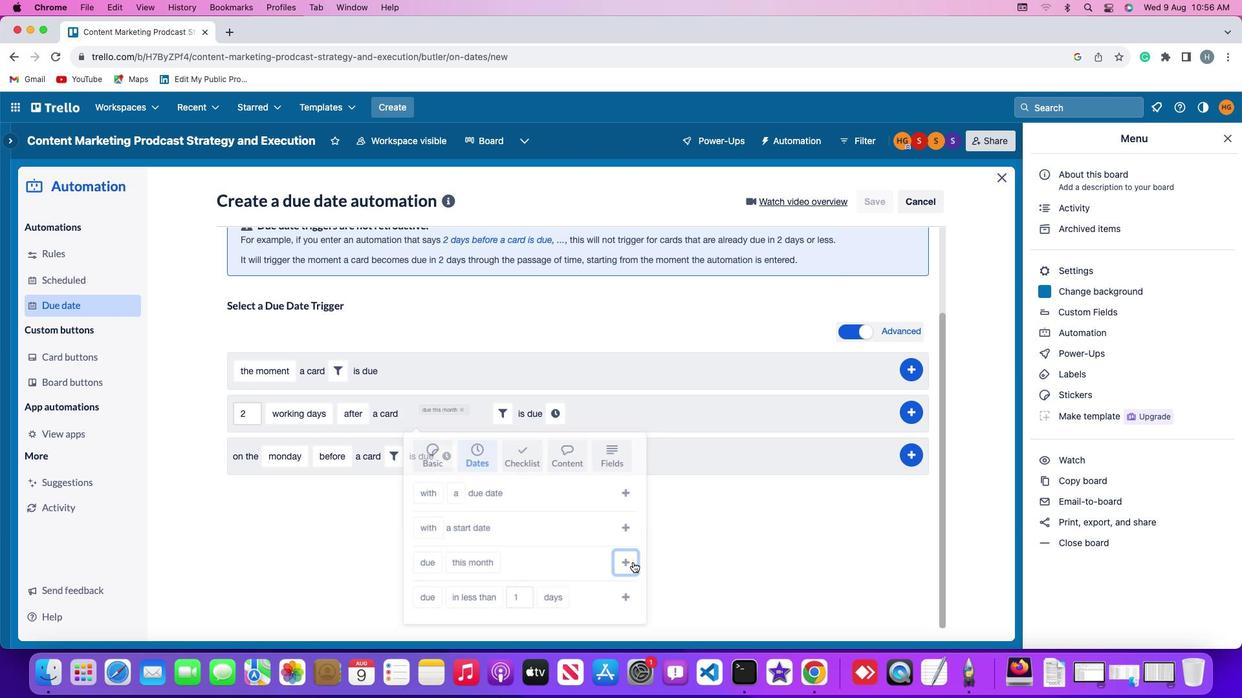 
Action: Mouse moved to (555, 519)
Screenshot: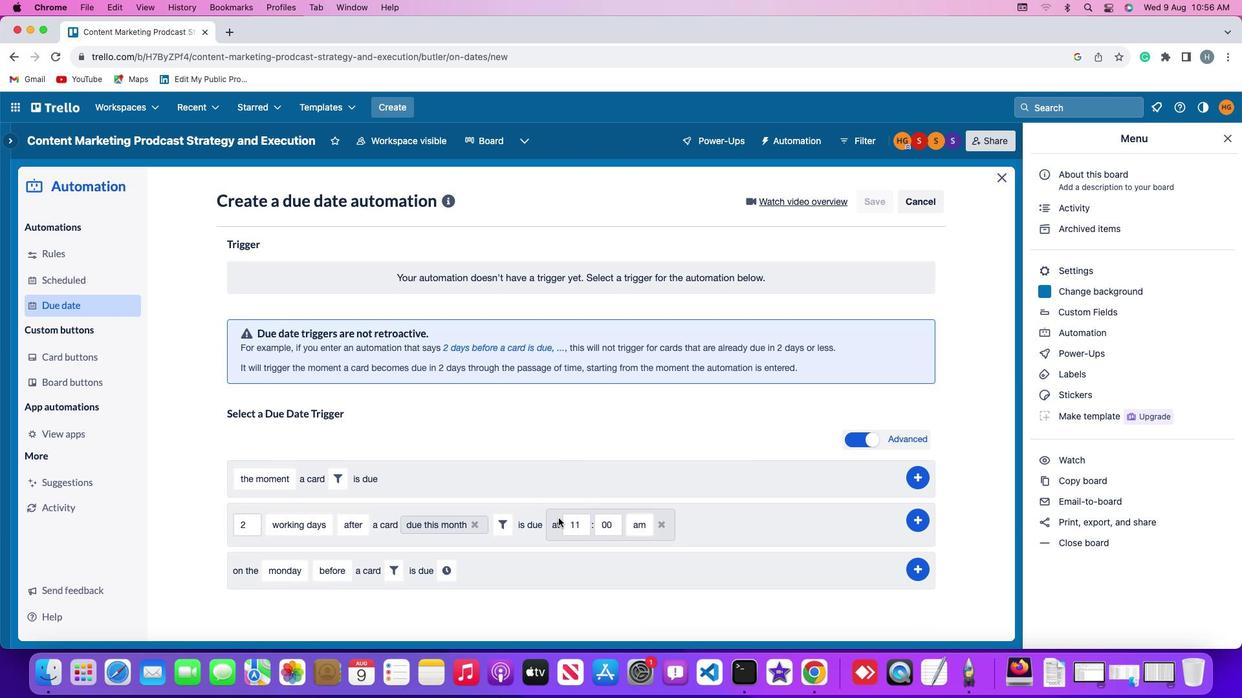 
Action: Mouse pressed left at (555, 519)
Screenshot: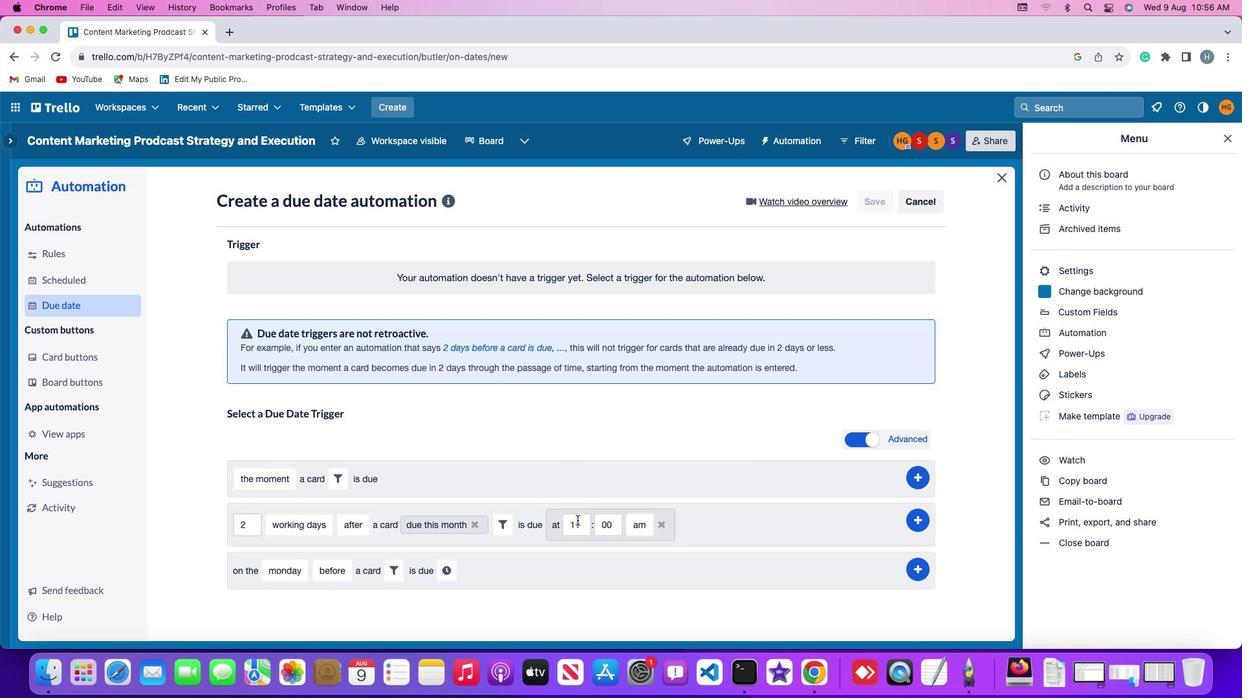 
Action: Mouse moved to (586, 522)
Screenshot: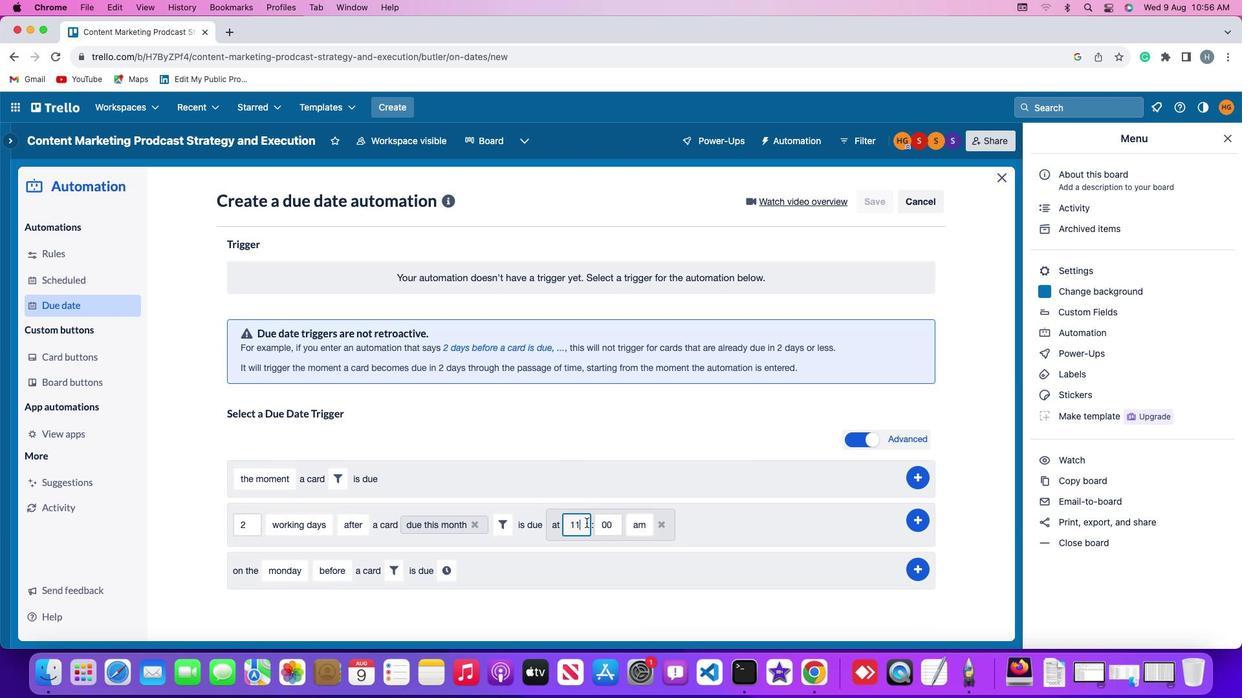 
Action: Mouse pressed left at (586, 522)
Screenshot: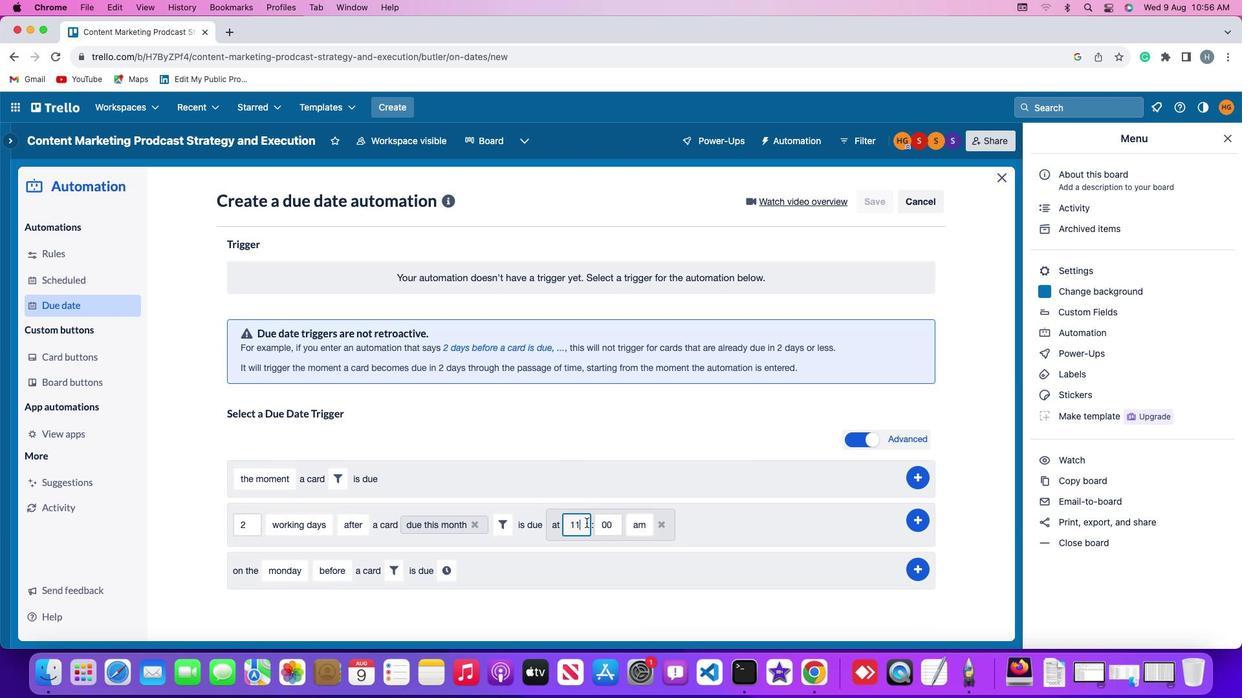 
Action: Key pressed Key.backspaceKey.backspace'1''1'
Screenshot: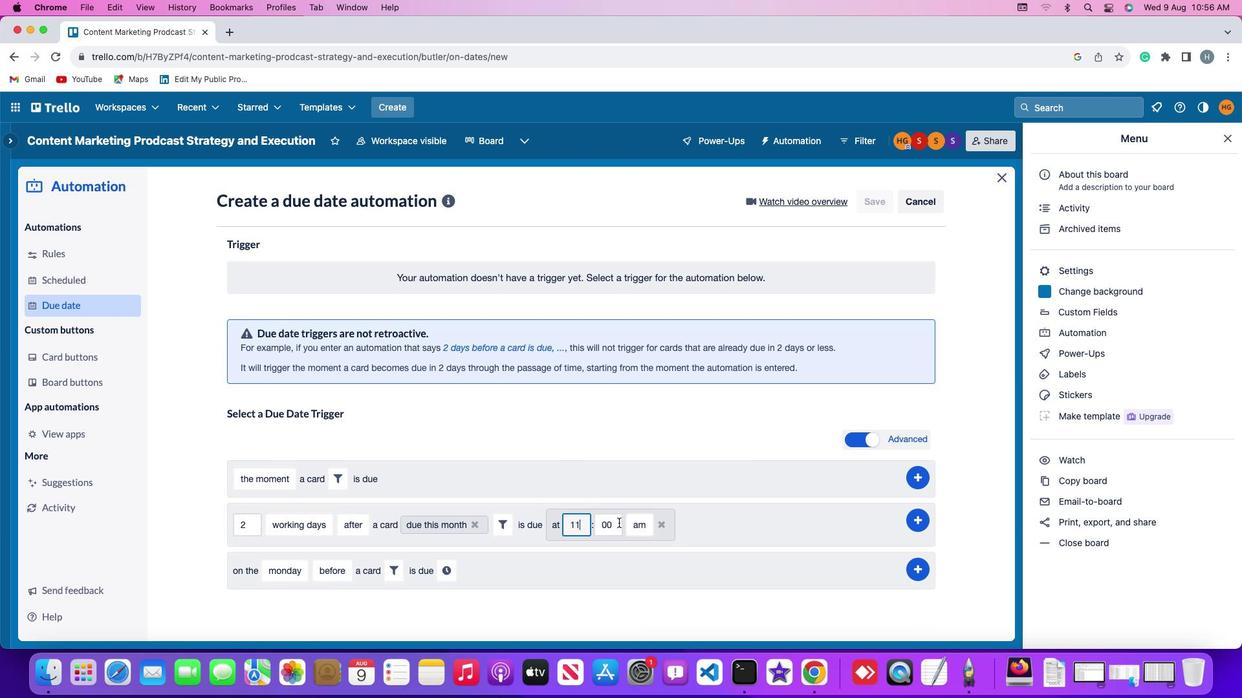 
Action: Mouse moved to (620, 524)
Screenshot: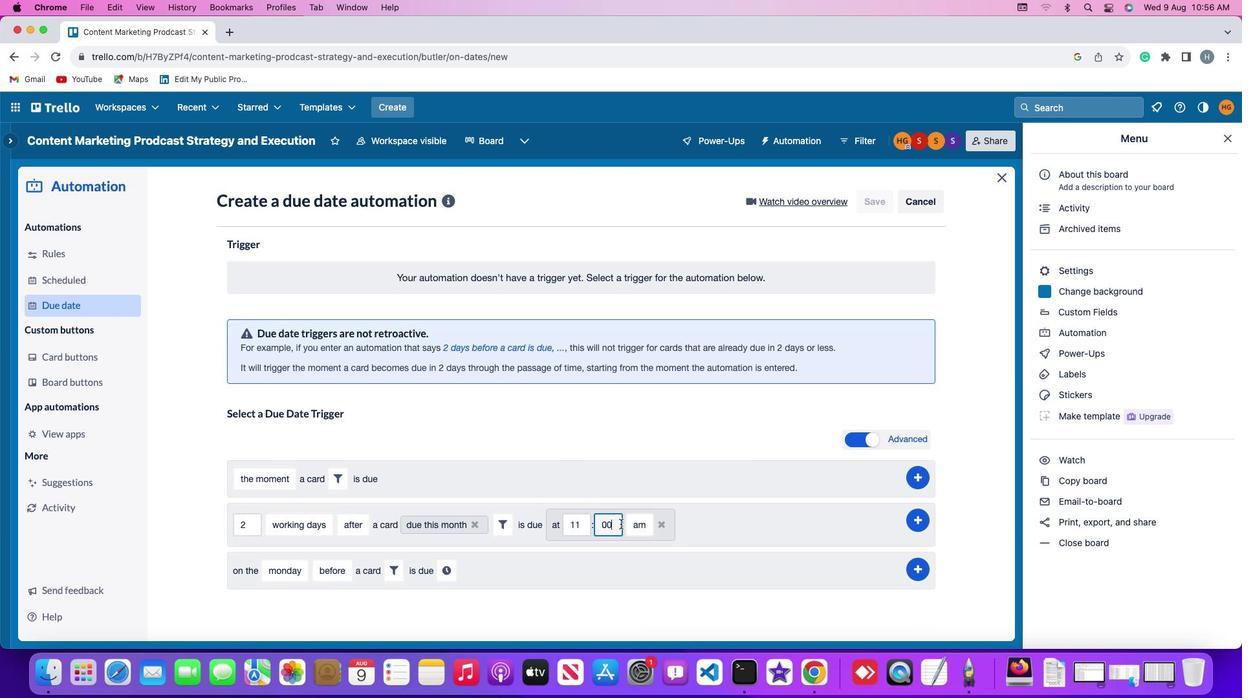 
Action: Mouse pressed left at (620, 524)
Screenshot: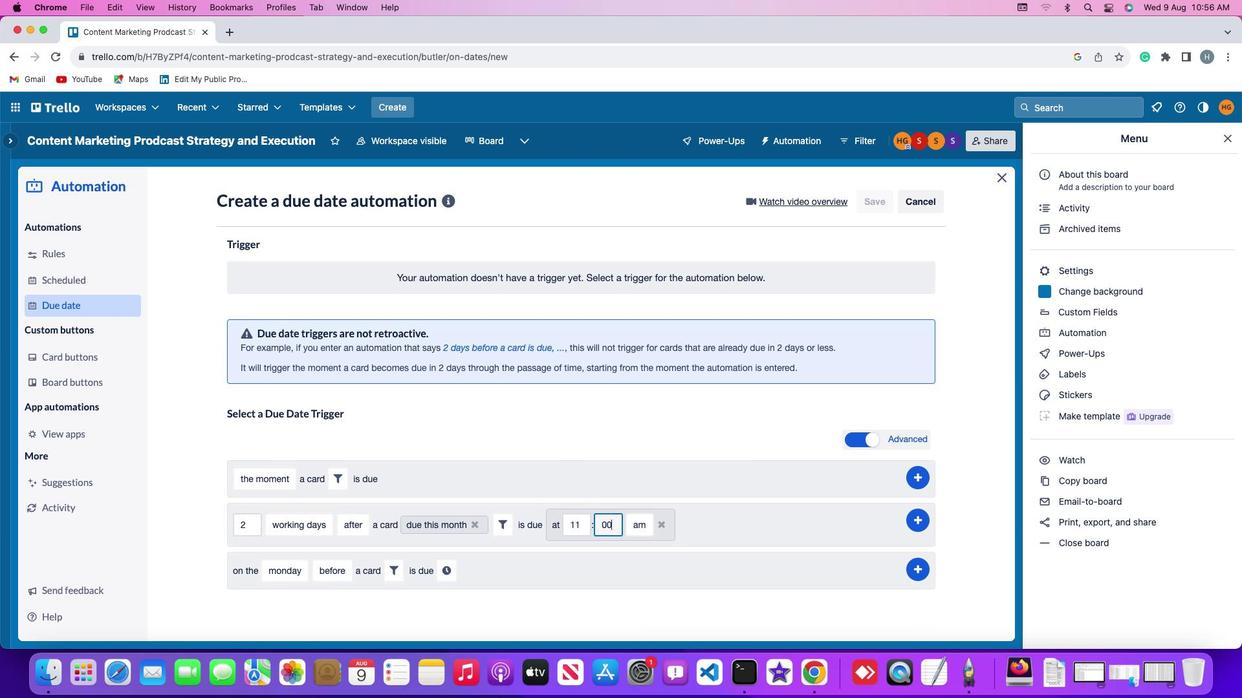 
Action: Key pressed Key.backspaceKey.backspace'0''0'
Screenshot: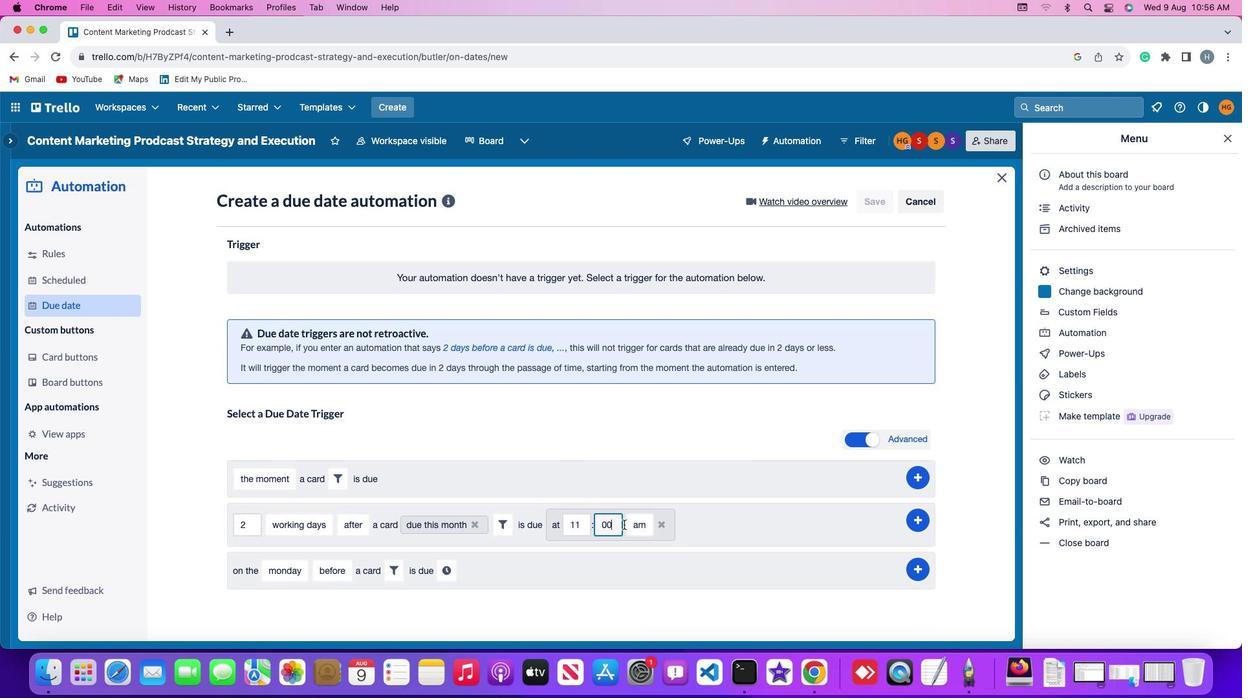 
Action: Mouse moved to (639, 524)
Screenshot: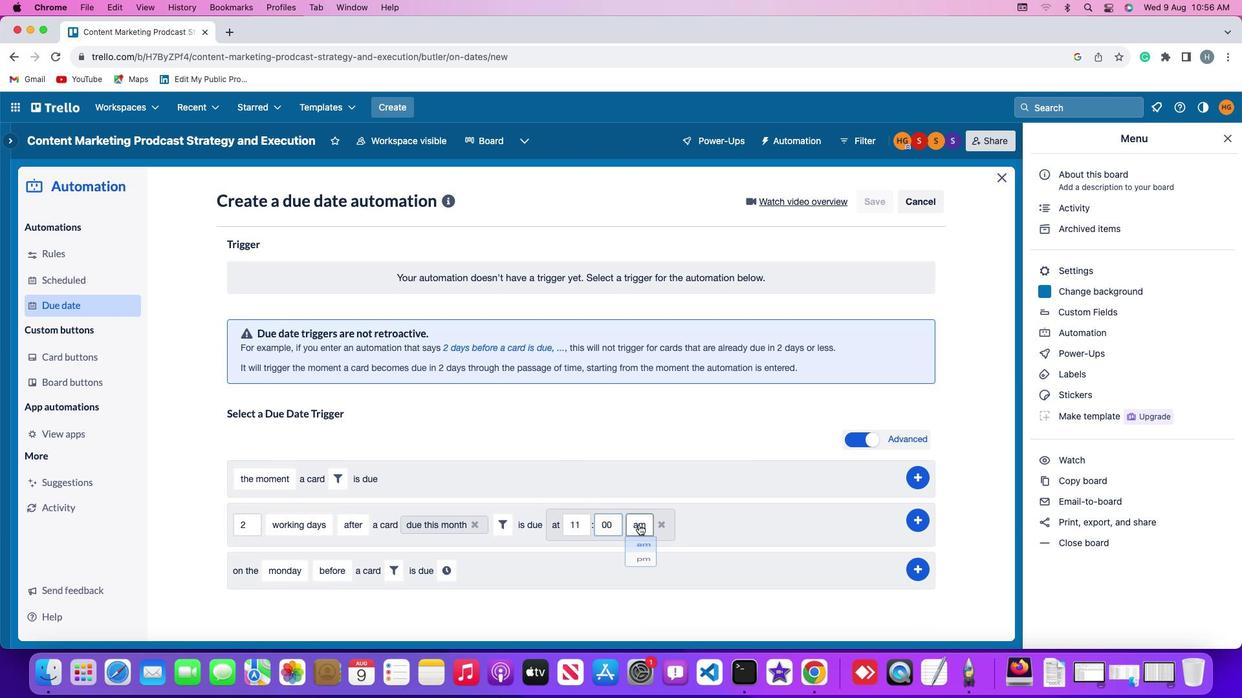 
Action: Mouse pressed left at (639, 524)
Screenshot: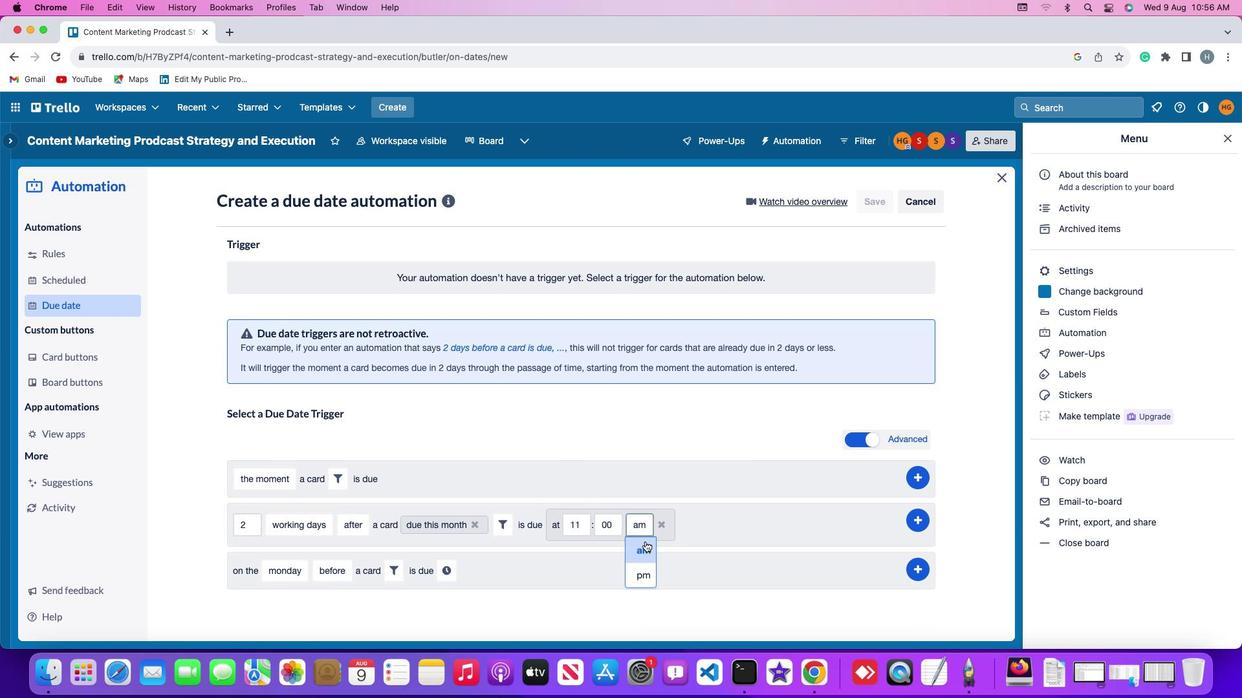 
Action: Mouse moved to (646, 550)
Screenshot: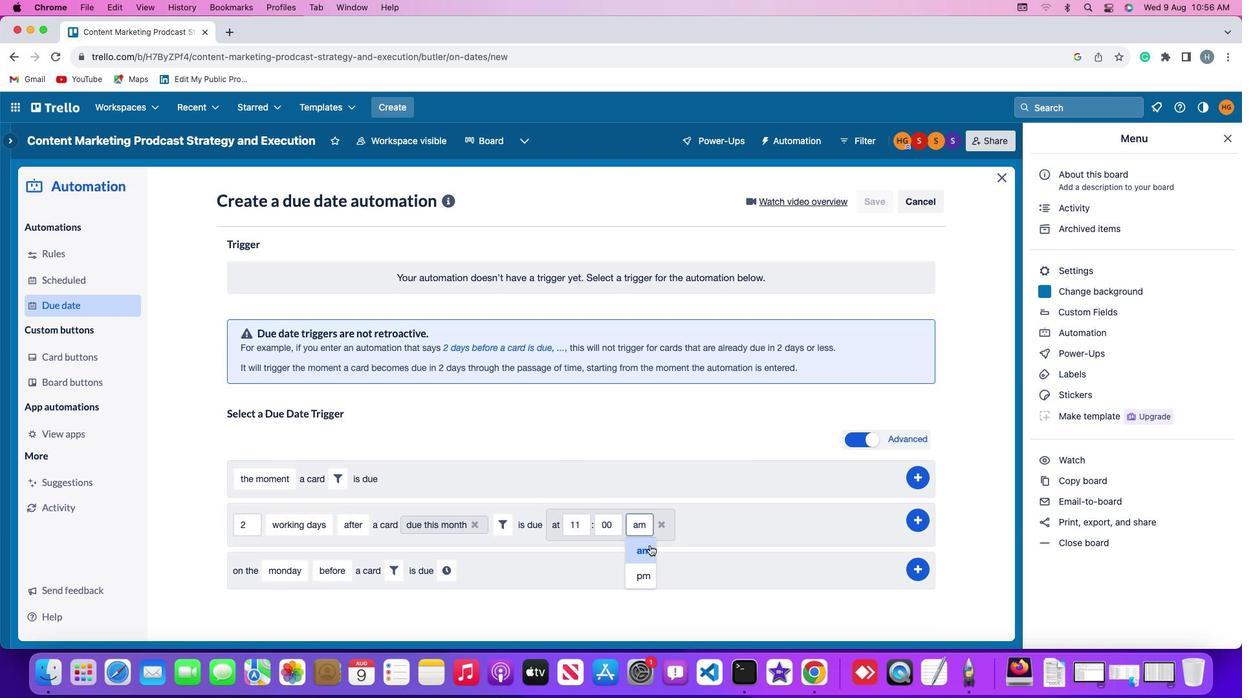 
Action: Mouse pressed left at (646, 550)
Screenshot: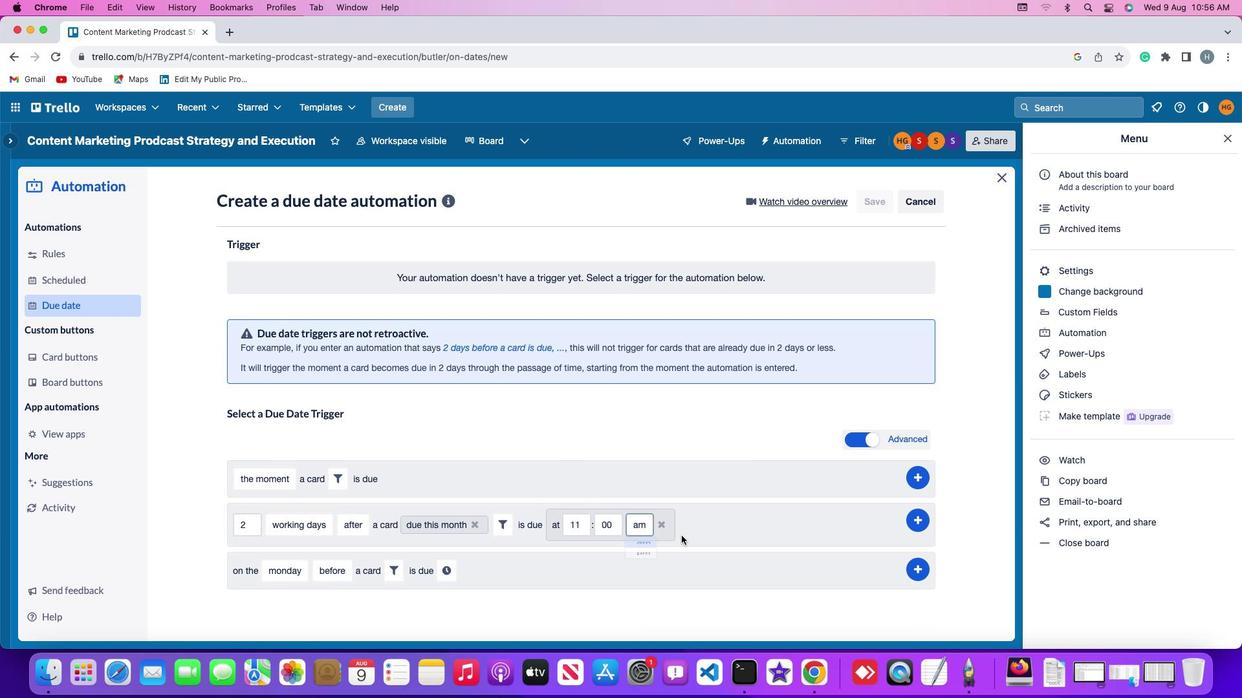 
Action: Mouse moved to (920, 520)
Screenshot: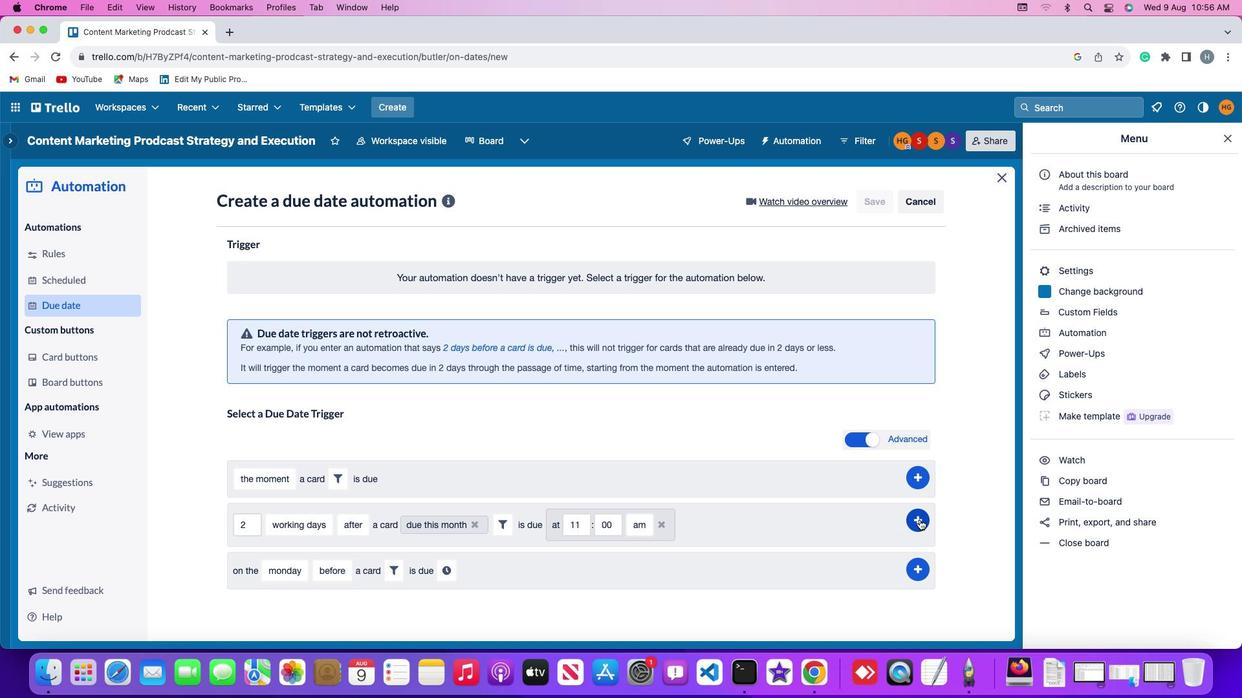 
Action: Mouse pressed left at (920, 520)
Screenshot: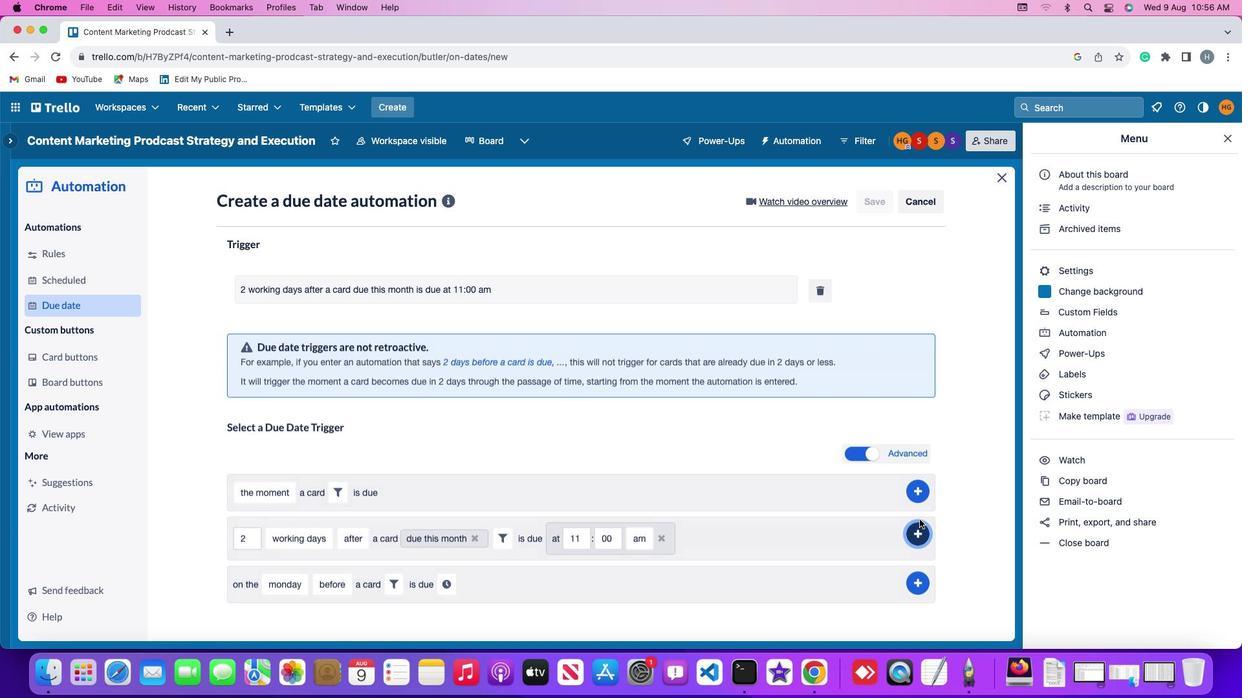 
Action: Mouse moved to (966, 410)
Screenshot: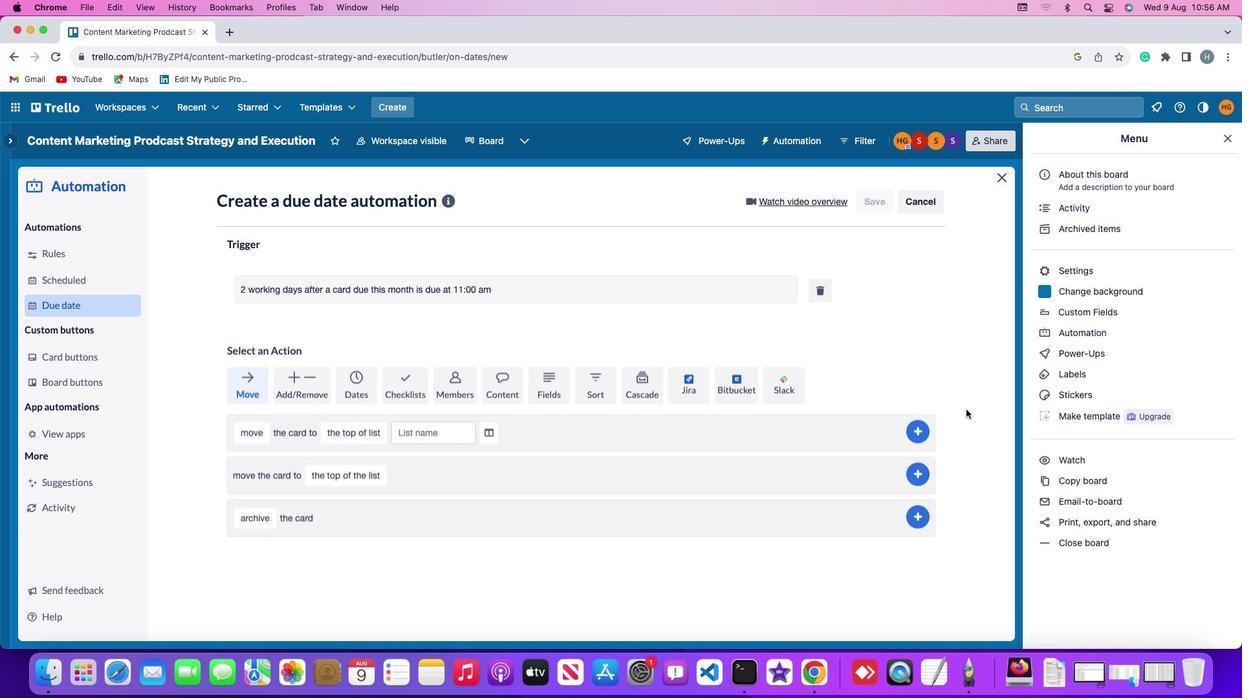 
